 Task: Assign Issue Issue0000000120 to Sprint Sprint0000000072 in Scrum Project Project0000000024 in Jira. Start a Sprint called Sprint0000000067 in Scrum Project Project0000000023 in Jira. Start a Sprint called Sprint0000000068 in Scrum Project Project0000000023 in Jira. Start a Sprint called Sprint0000000069 in Scrum Project Project0000000023 in Jira. Start a Sprint called Sprint0000000070 in Scrum Project Project0000000024 in Jira
Action: Mouse moved to (893, 420)
Screenshot: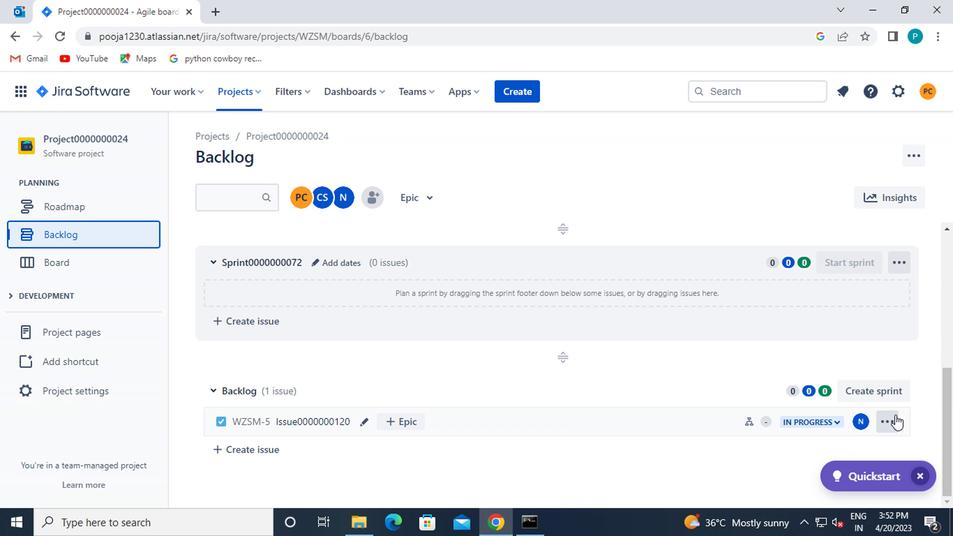 
Action: Mouse pressed left at (893, 420)
Screenshot: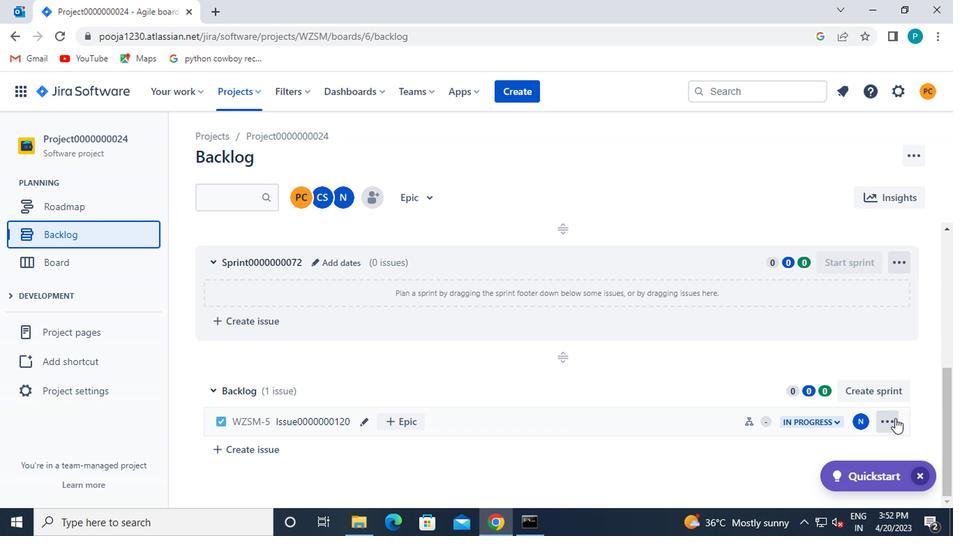 
Action: Mouse moved to (854, 370)
Screenshot: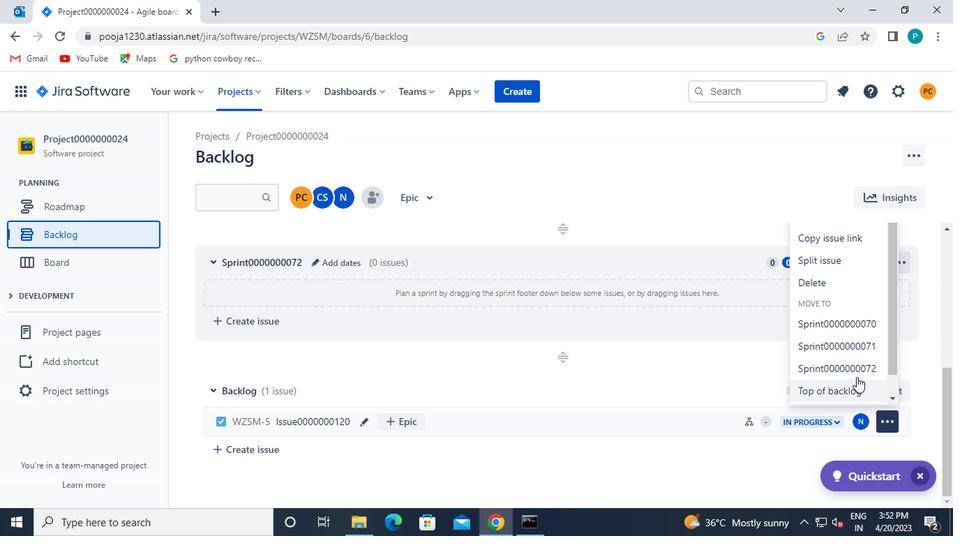 
Action: Mouse pressed left at (854, 370)
Screenshot: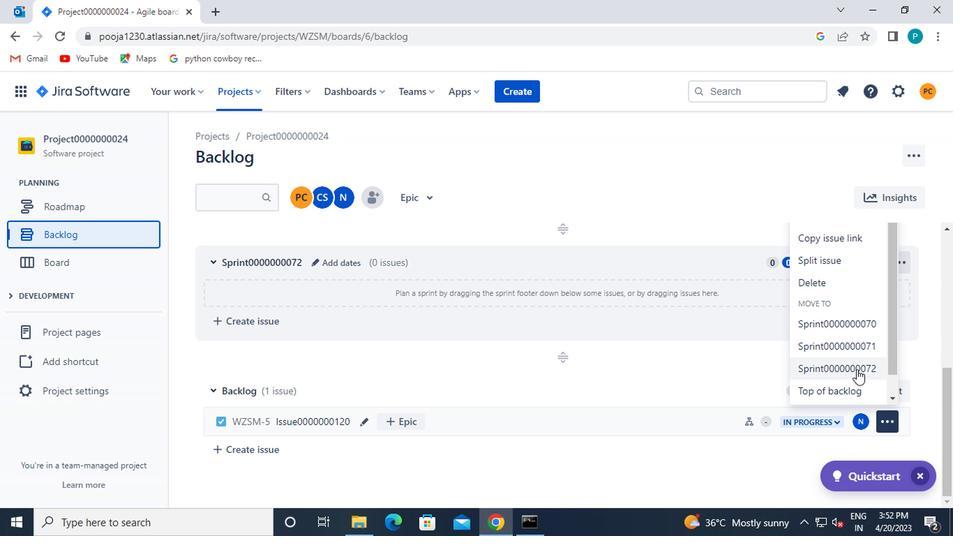 
Action: Mouse moved to (242, 91)
Screenshot: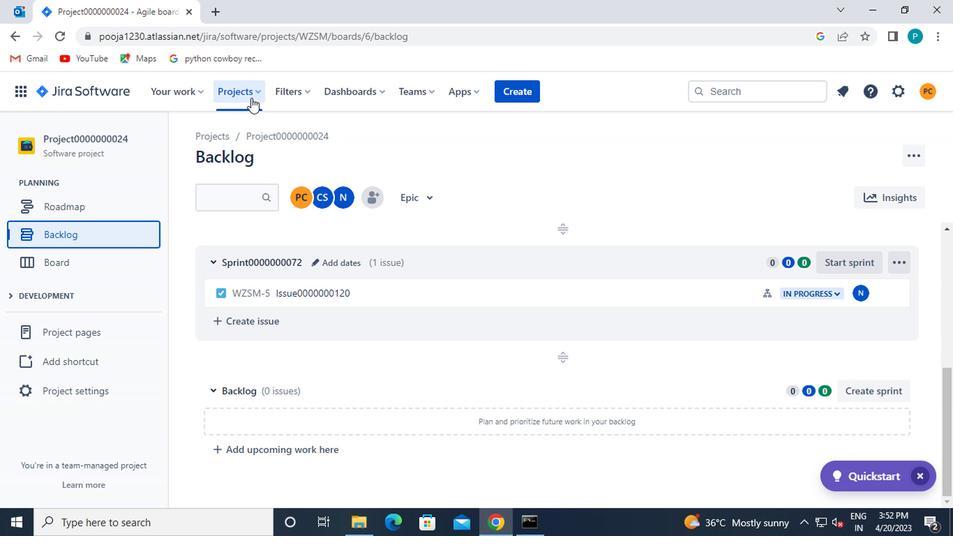 
Action: Mouse pressed left at (242, 91)
Screenshot: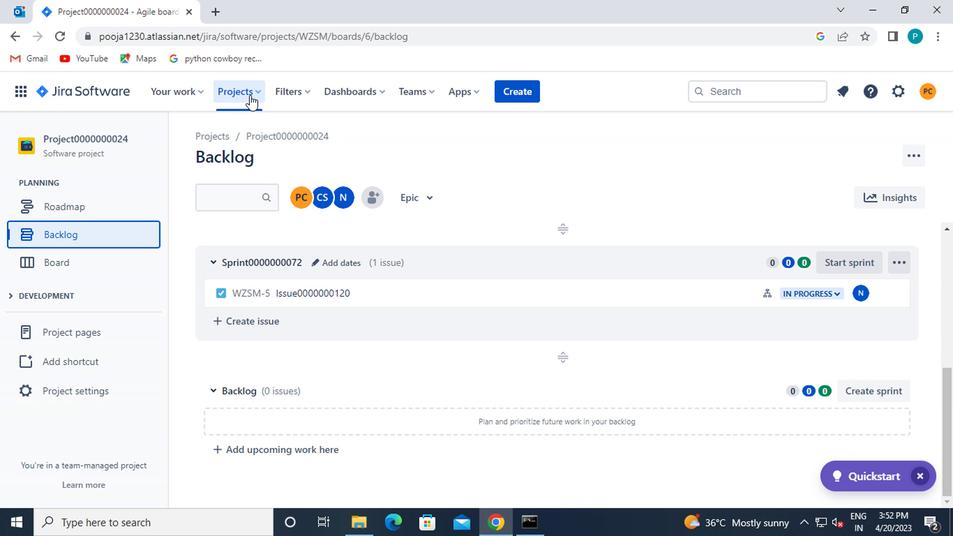 
Action: Mouse moved to (278, 188)
Screenshot: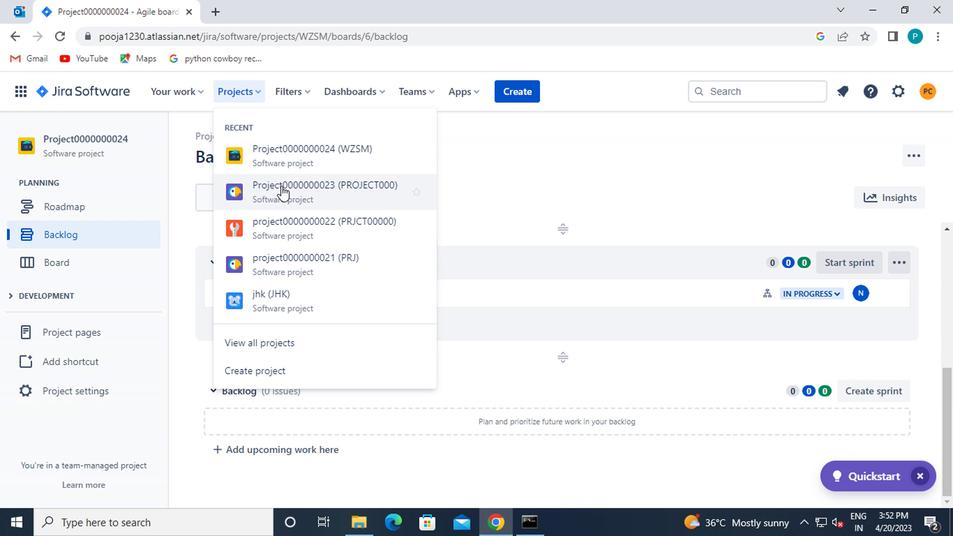 
Action: Mouse pressed left at (278, 188)
Screenshot: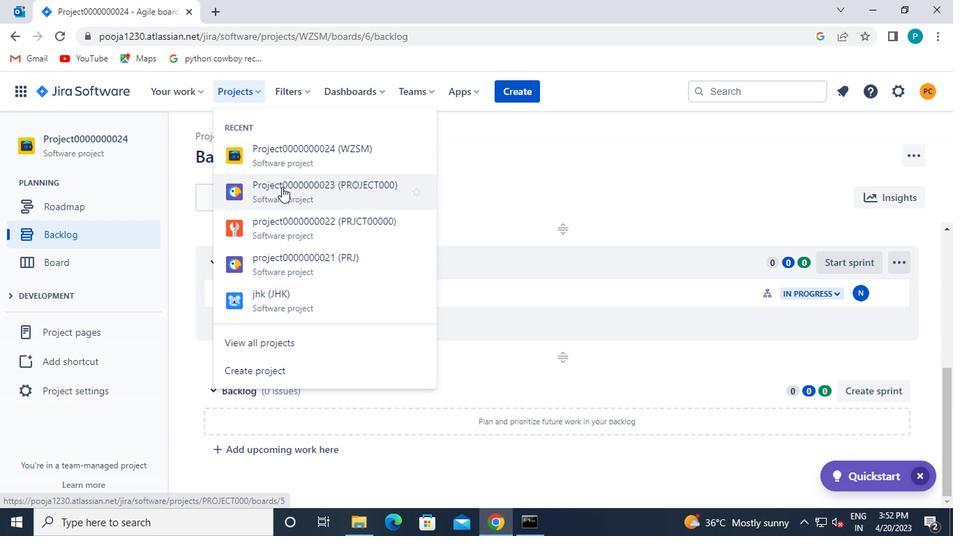 
Action: Mouse moved to (91, 234)
Screenshot: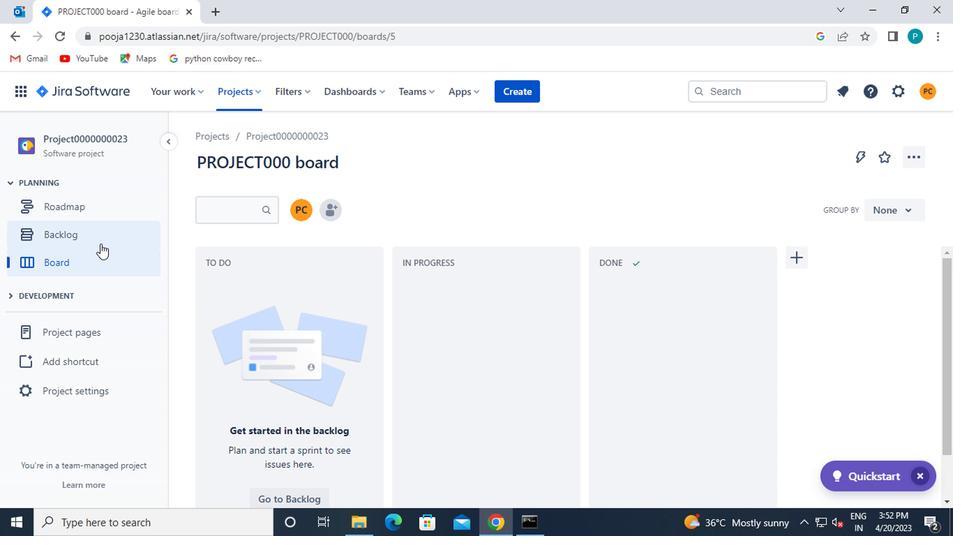 
Action: Mouse pressed left at (91, 234)
Screenshot: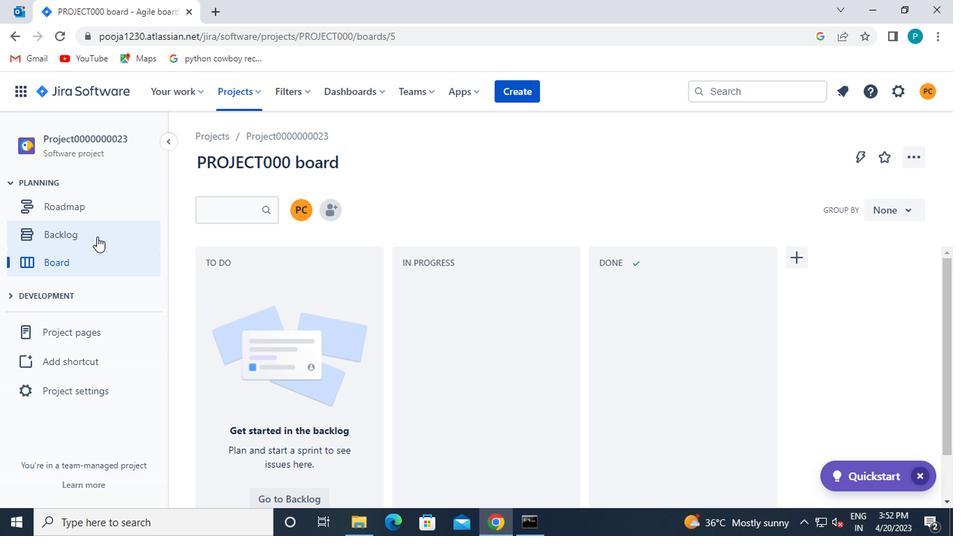 
Action: Mouse moved to (845, 239)
Screenshot: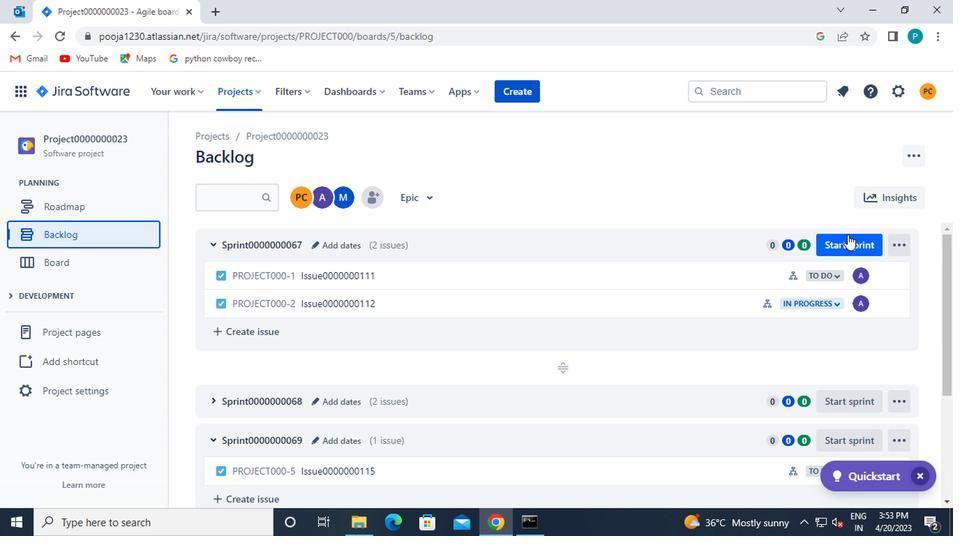 
Action: Mouse pressed left at (845, 239)
Screenshot: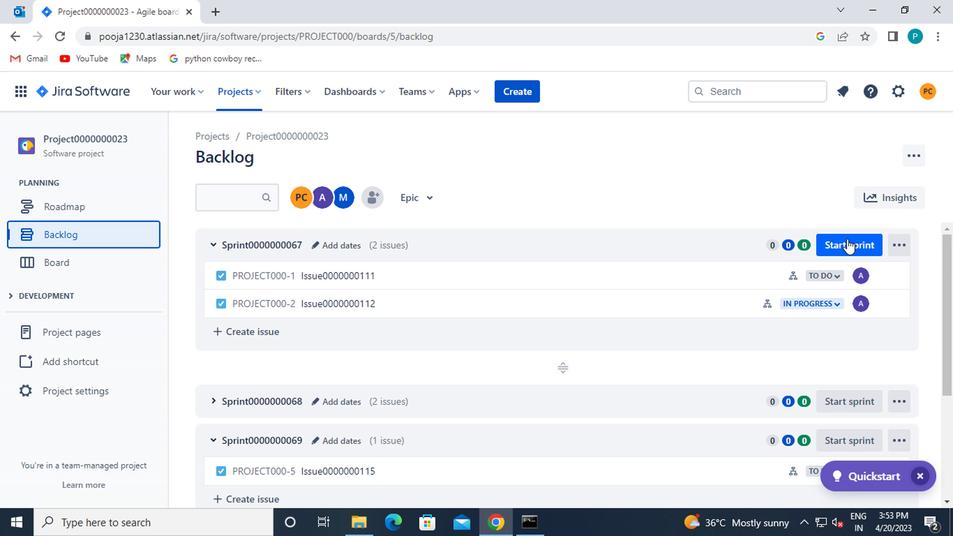 
Action: Mouse moved to (632, 282)
Screenshot: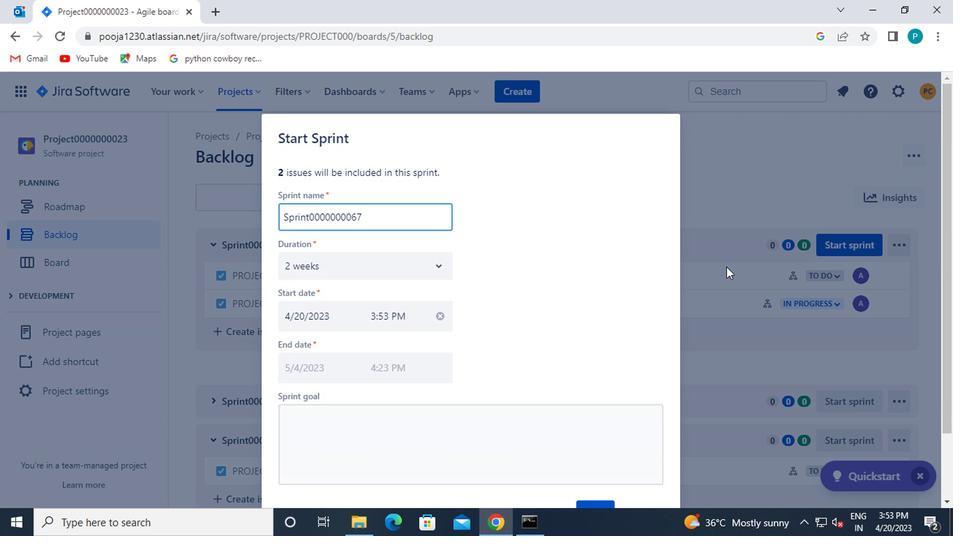 
Action: Mouse scrolled (632, 281) with delta (0, 0)
Screenshot: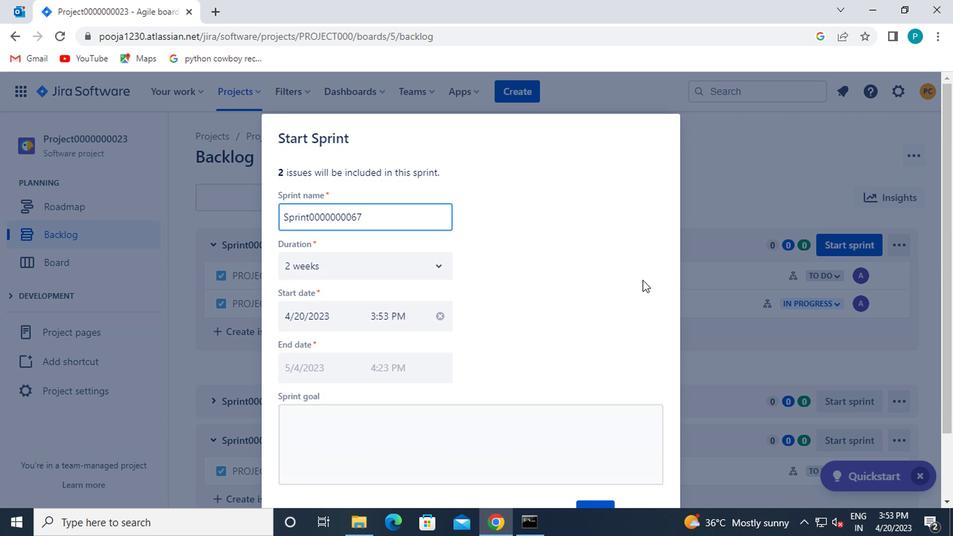 
Action: Mouse moved to (600, 440)
Screenshot: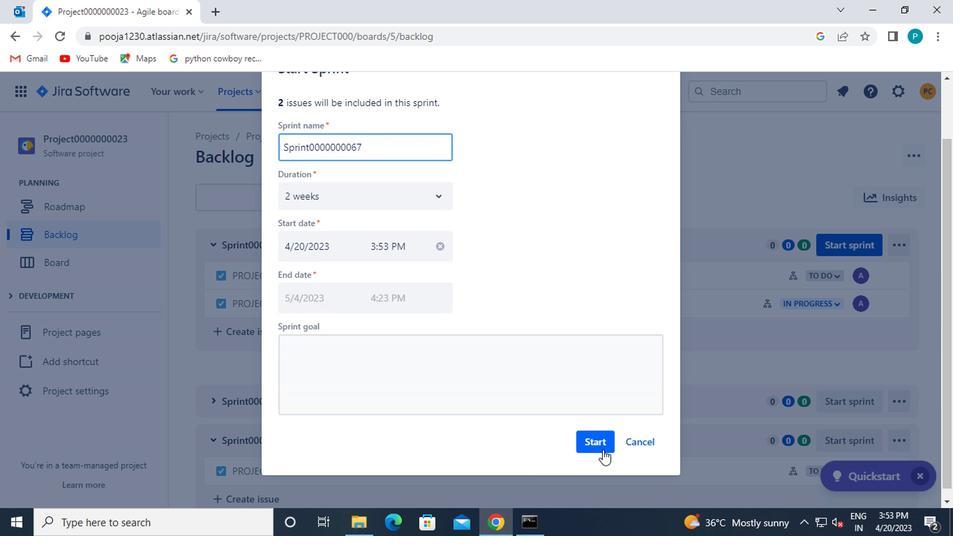 
Action: Mouse pressed left at (600, 440)
Screenshot: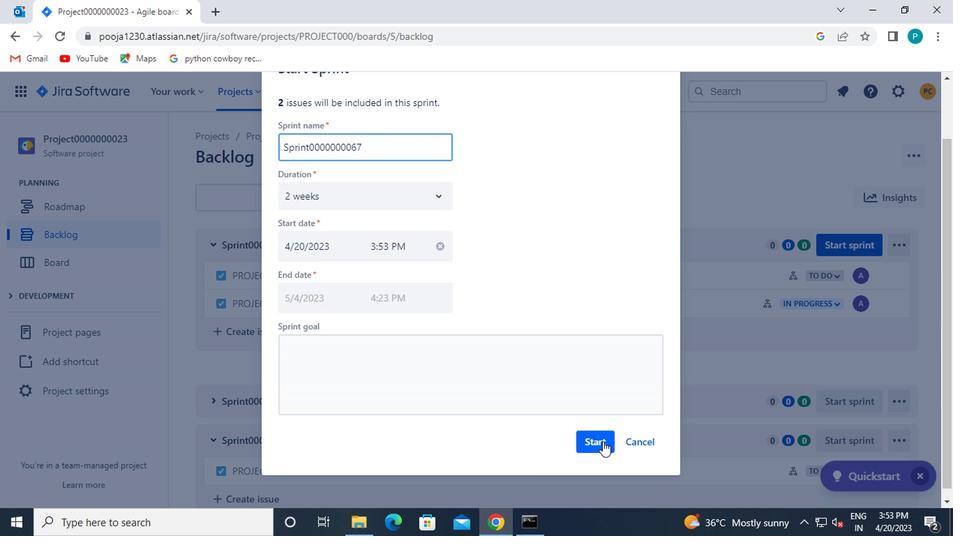 
Action: Mouse moved to (118, 227)
Screenshot: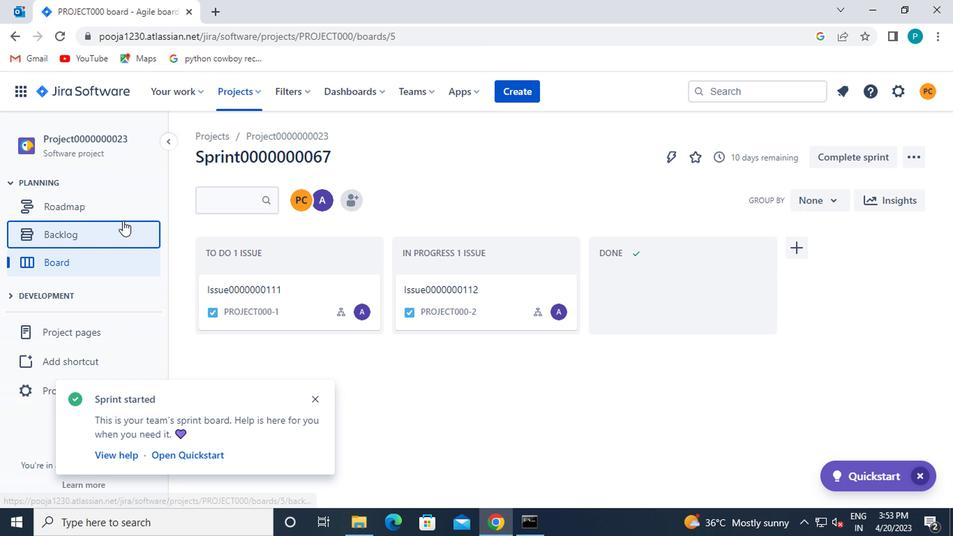 
Action: Mouse pressed left at (118, 227)
Screenshot: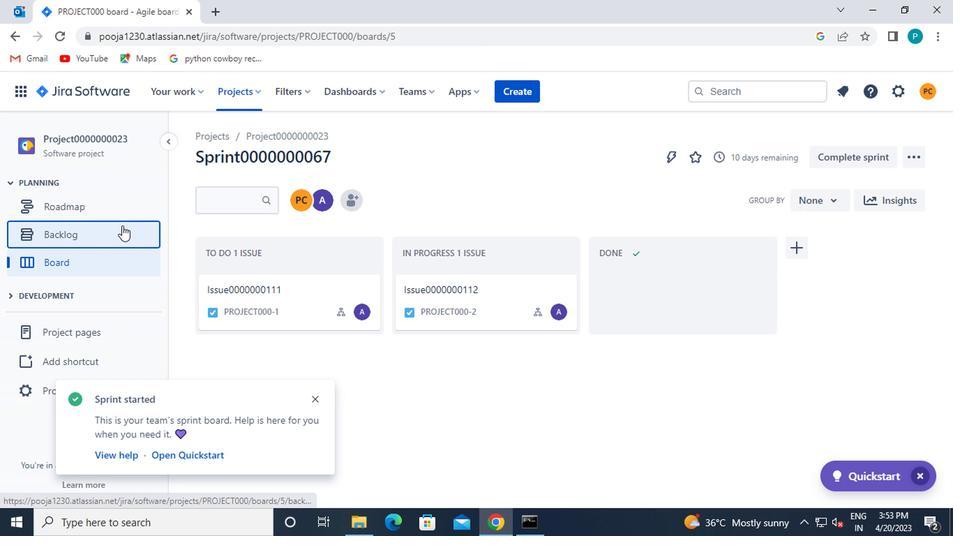 
Action: Mouse moved to (794, 315)
Screenshot: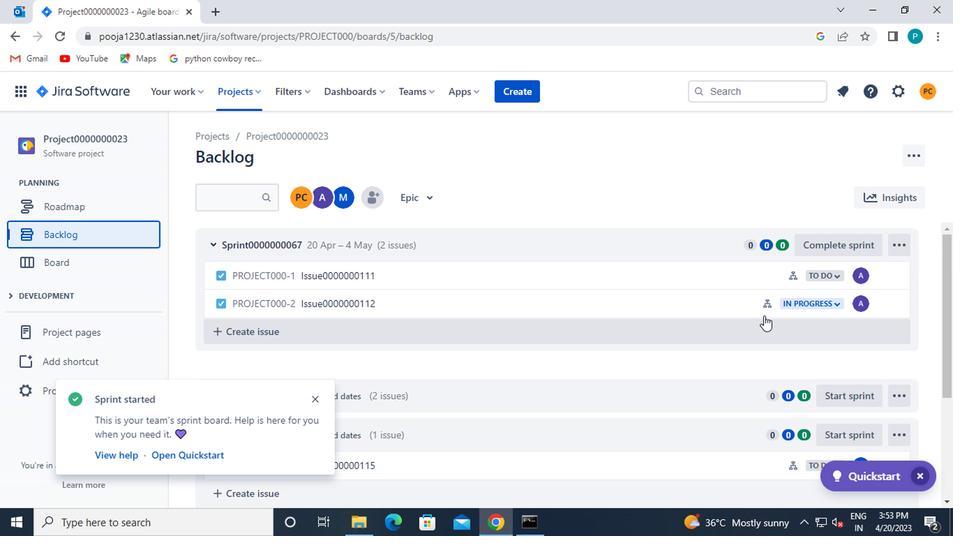 
Action: Mouse scrolled (794, 315) with delta (0, 0)
Screenshot: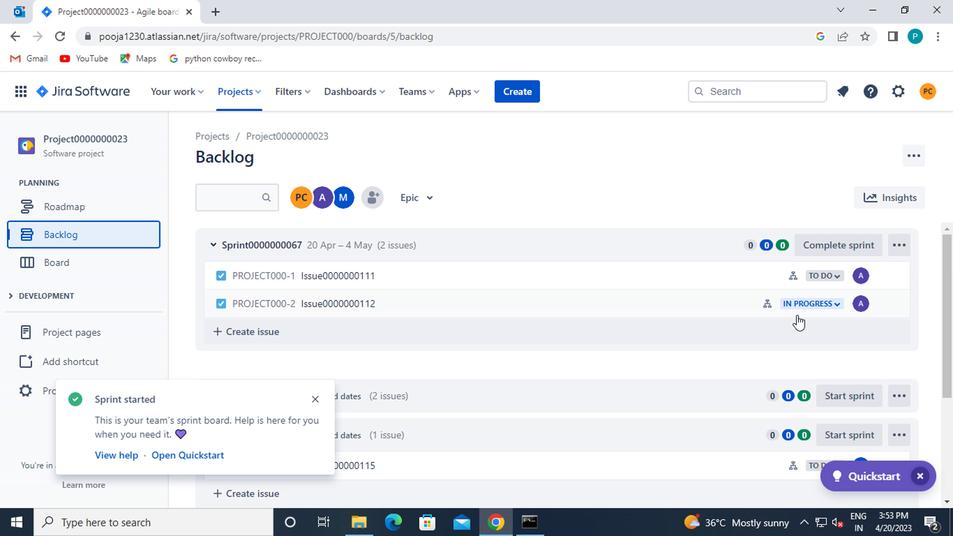 
Action: Mouse scrolled (794, 315) with delta (0, 0)
Screenshot: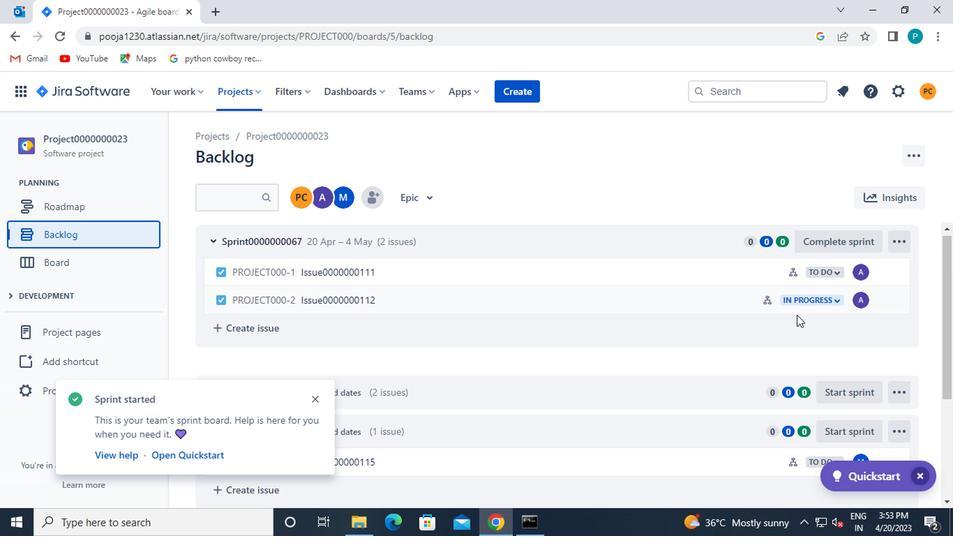 
Action: Mouse scrolled (794, 316) with delta (0, 0)
Screenshot: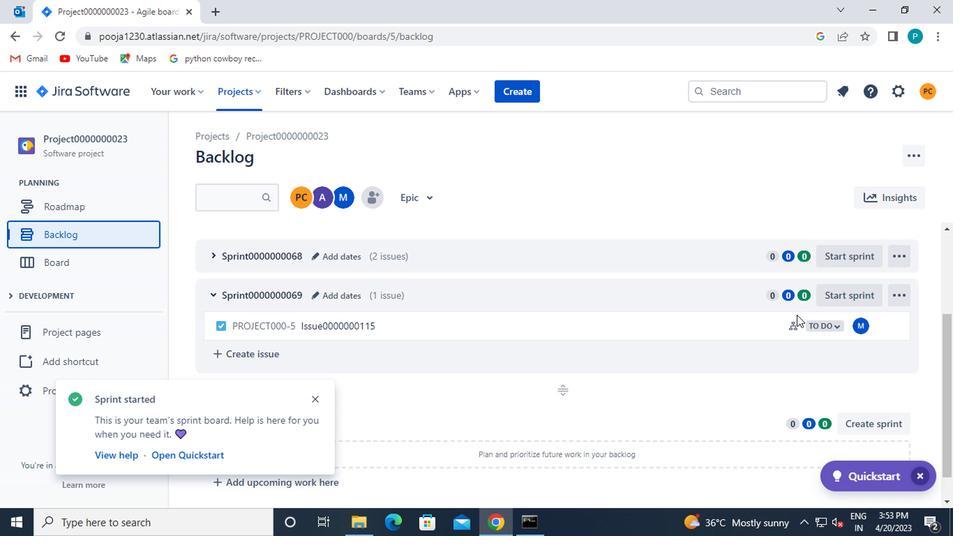 
Action: Mouse scrolled (794, 316) with delta (0, 0)
Screenshot: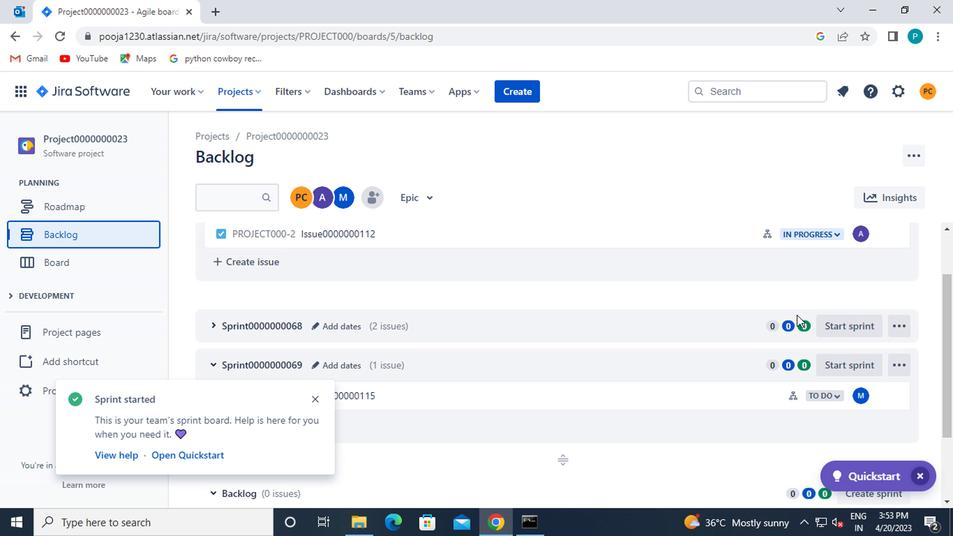 
Action: Mouse scrolled (794, 316) with delta (0, 0)
Screenshot: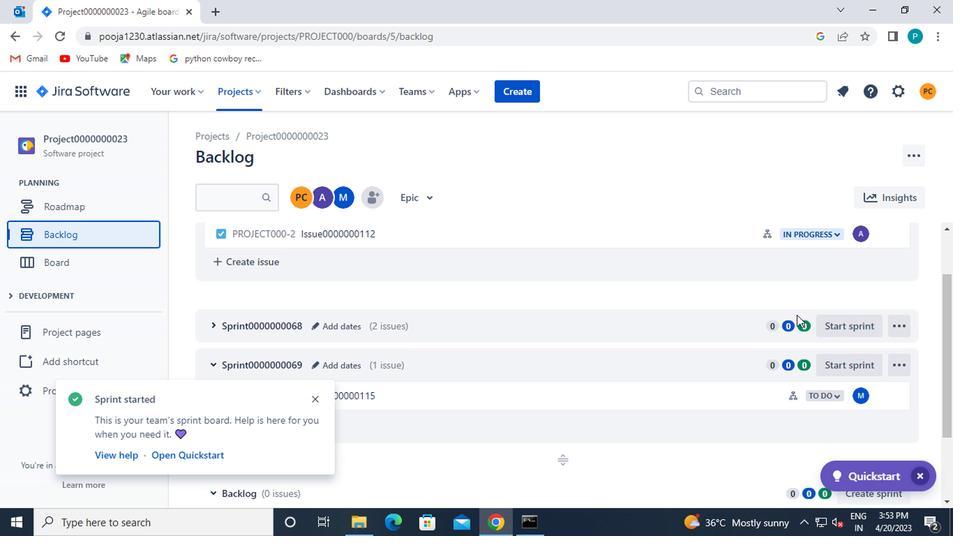 
Action: Mouse scrolled (794, 316) with delta (0, 0)
Screenshot: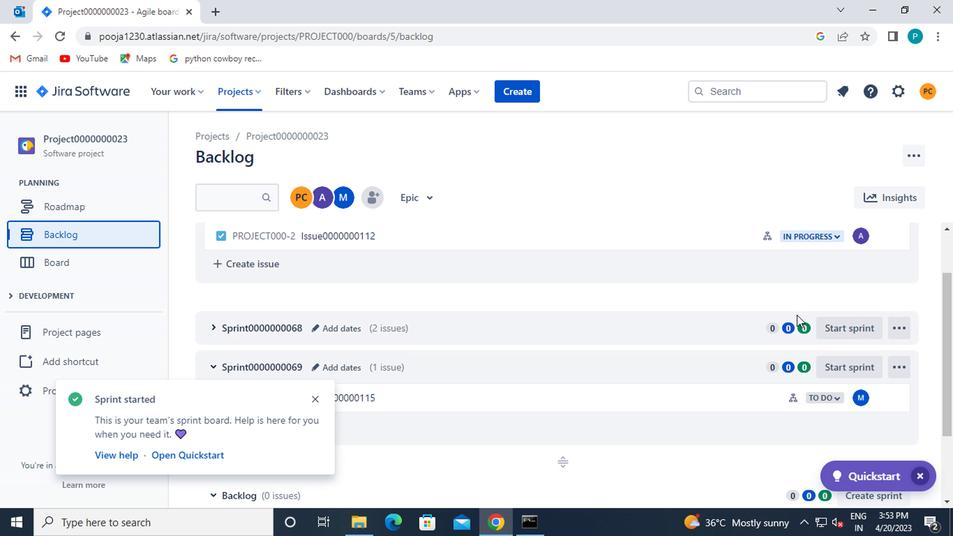 
Action: Mouse scrolled (794, 315) with delta (0, 0)
Screenshot: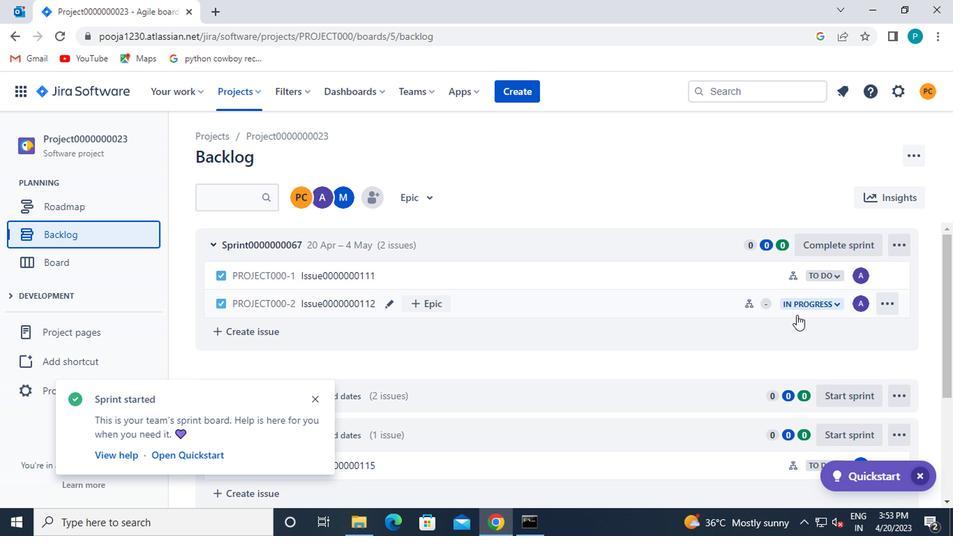 
Action: Mouse moved to (855, 331)
Screenshot: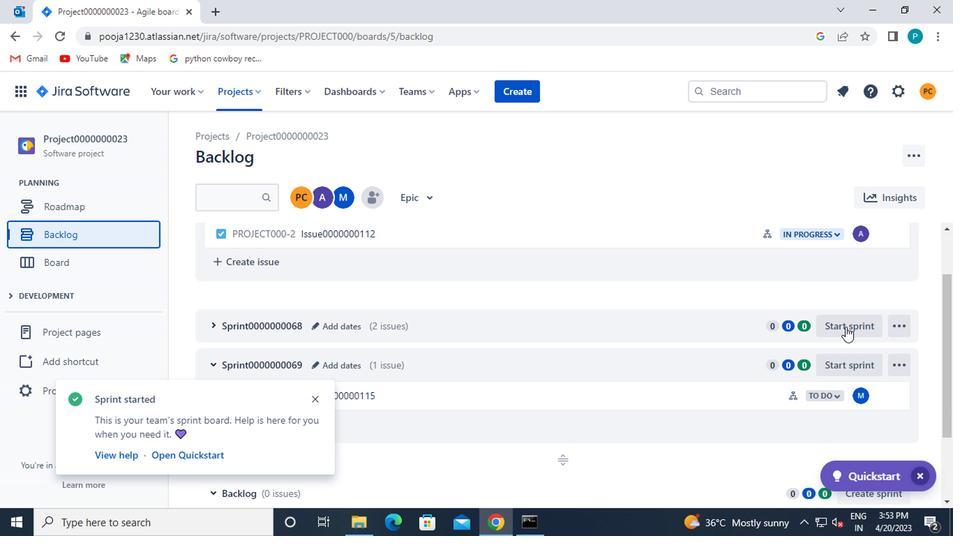 
Action: Mouse pressed left at (855, 331)
Screenshot: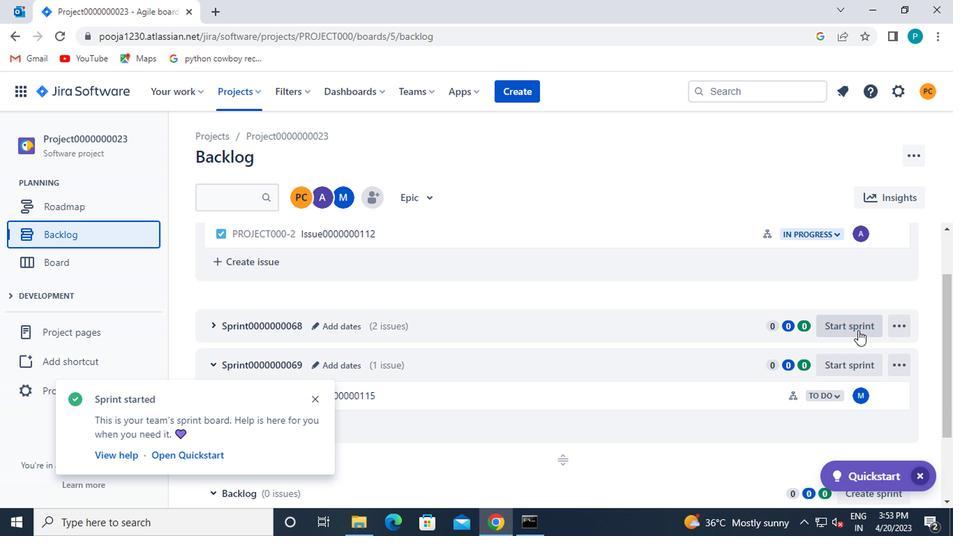 
Action: Mouse moved to (650, 296)
Screenshot: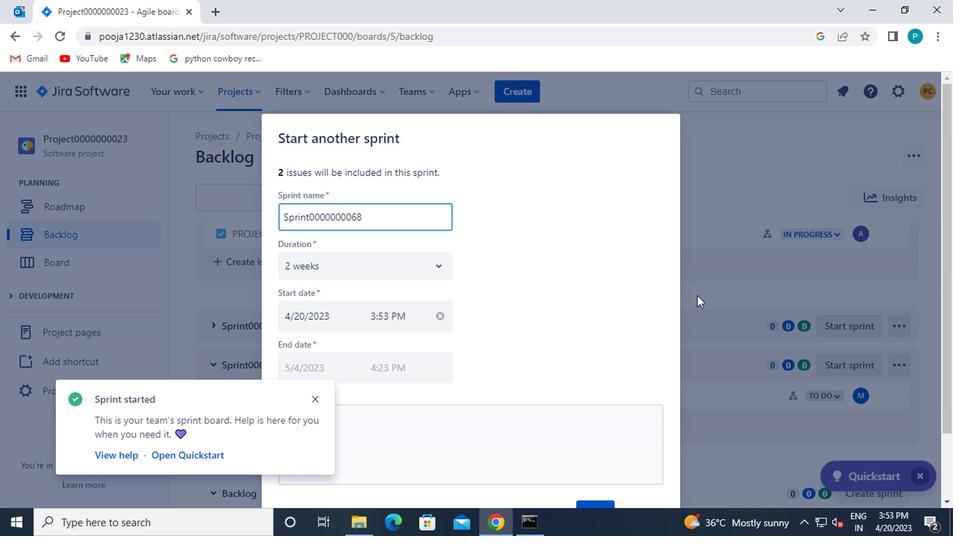 
Action: Mouse scrolled (650, 295) with delta (0, 0)
Screenshot: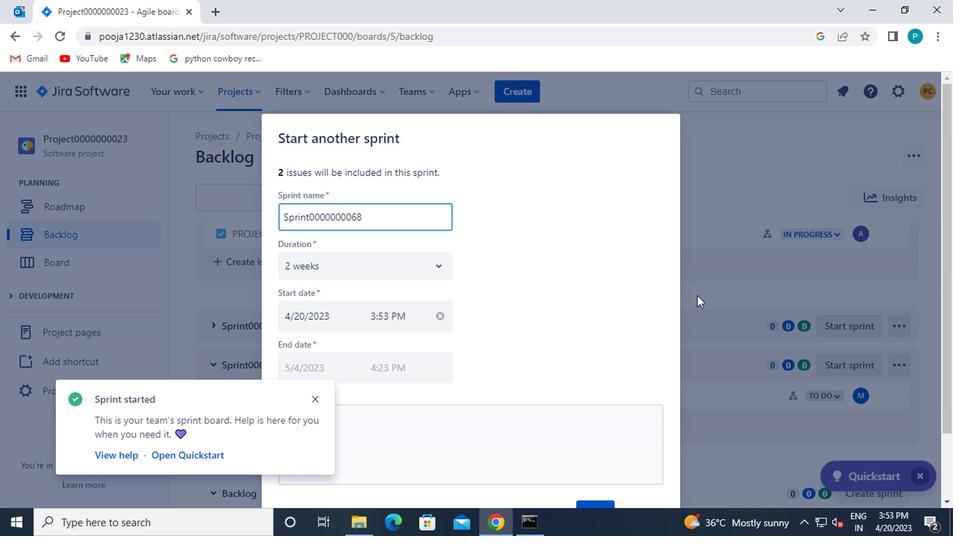 
Action: Mouse moved to (644, 298)
Screenshot: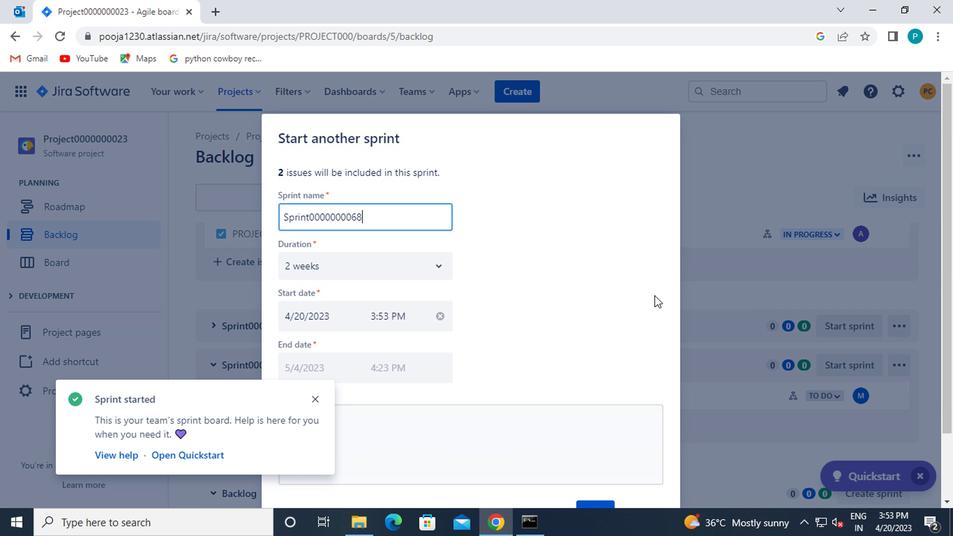 
Action: Mouse scrolled (644, 298) with delta (0, 0)
Screenshot: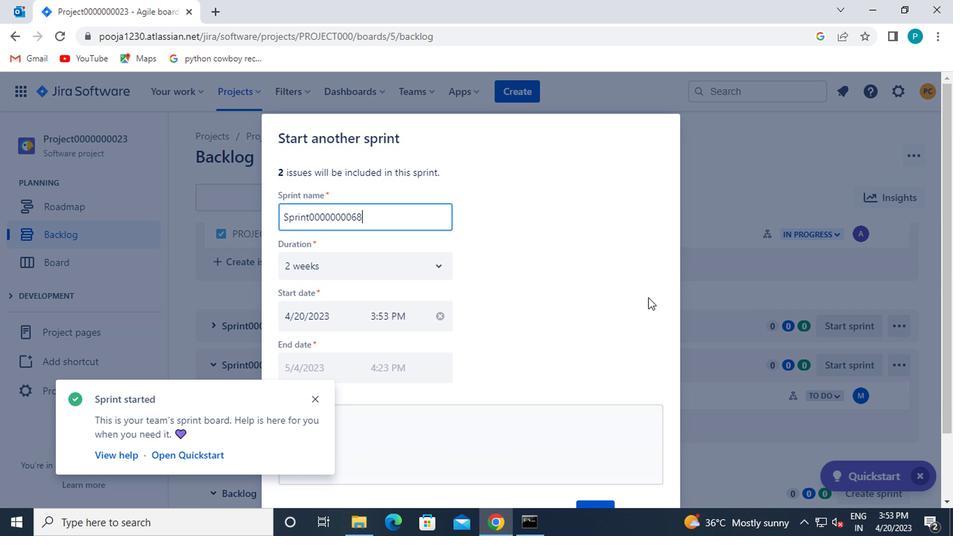 
Action: Mouse moved to (598, 433)
Screenshot: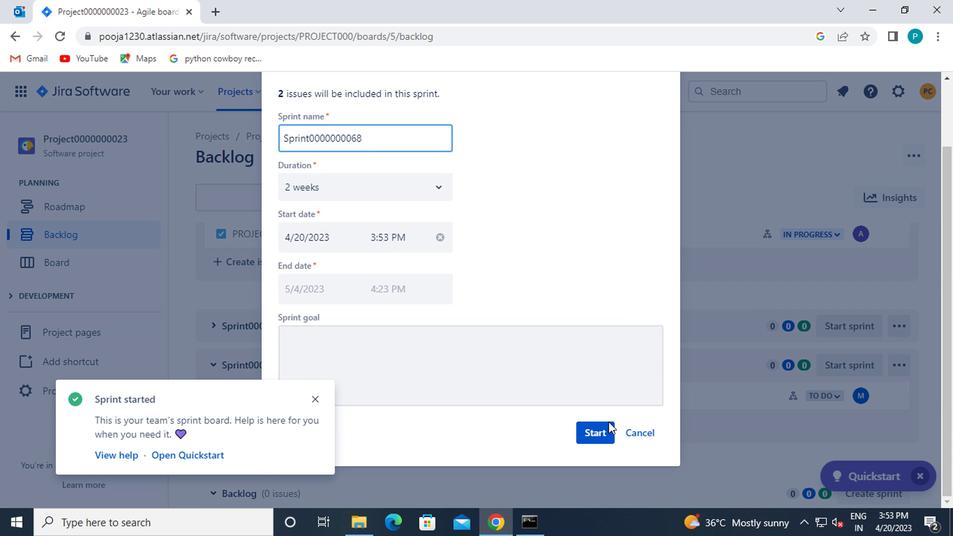 
Action: Mouse pressed left at (598, 433)
Screenshot: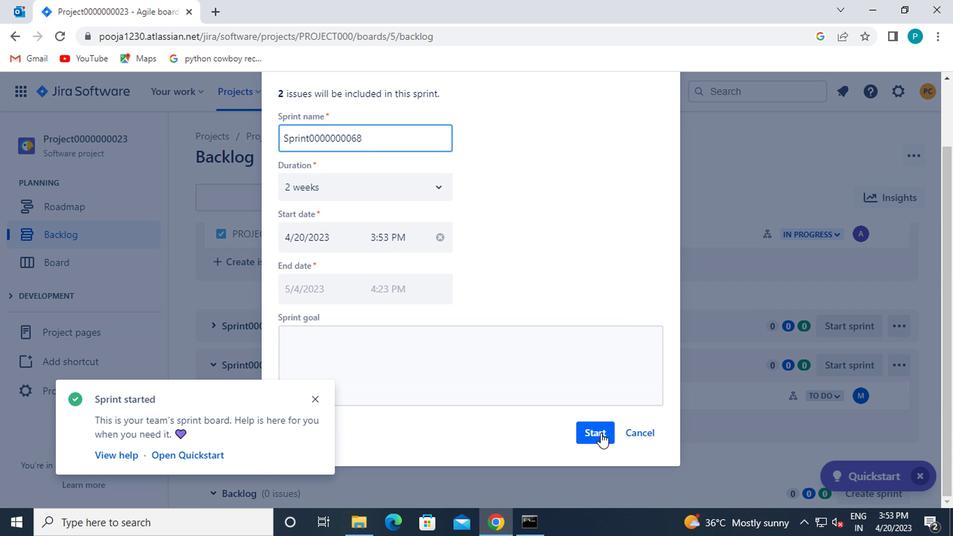 
Action: Mouse moved to (312, 395)
Screenshot: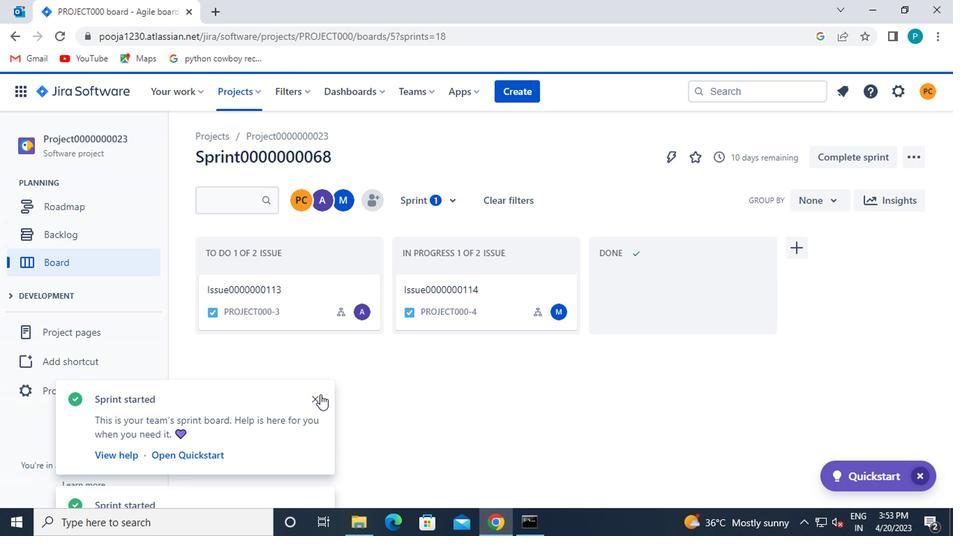 
Action: Mouse pressed left at (312, 395)
Screenshot: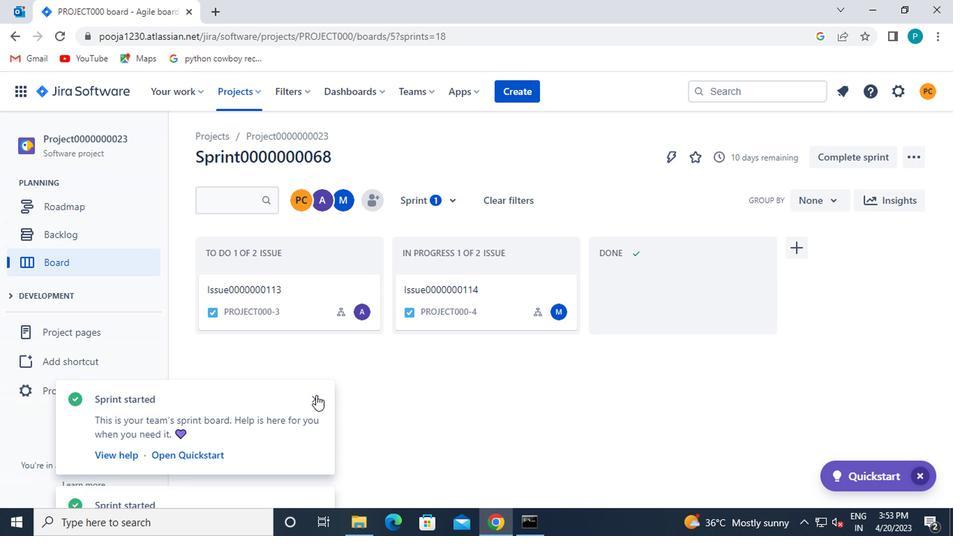 
Action: Mouse moved to (313, 399)
Screenshot: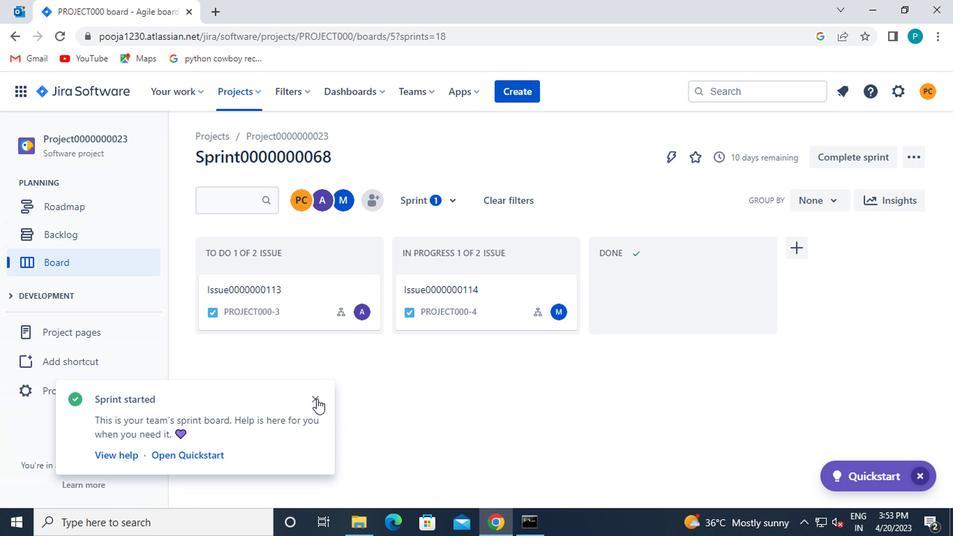 
Action: Mouse pressed left at (313, 399)
Screenshot: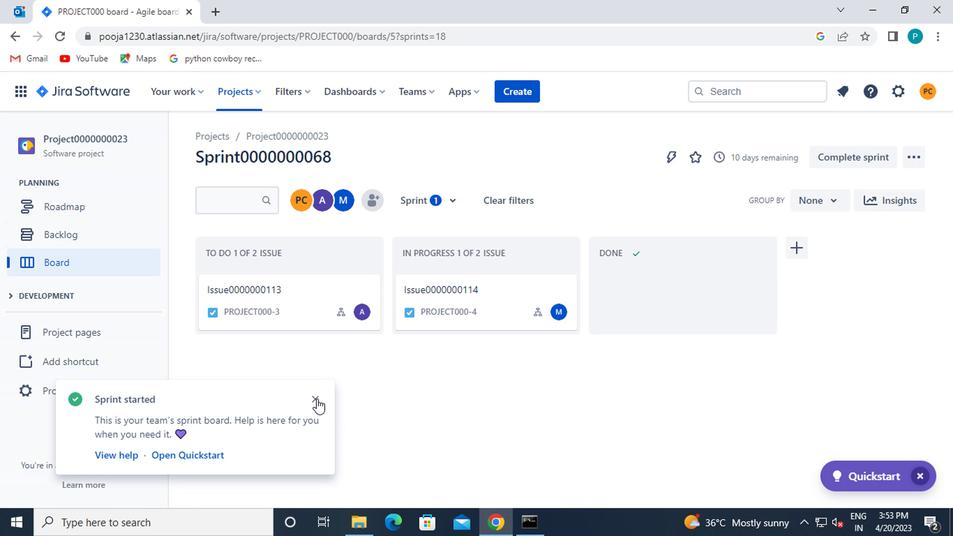 
Action: Mouse moved to (96, 234)
Screenshot: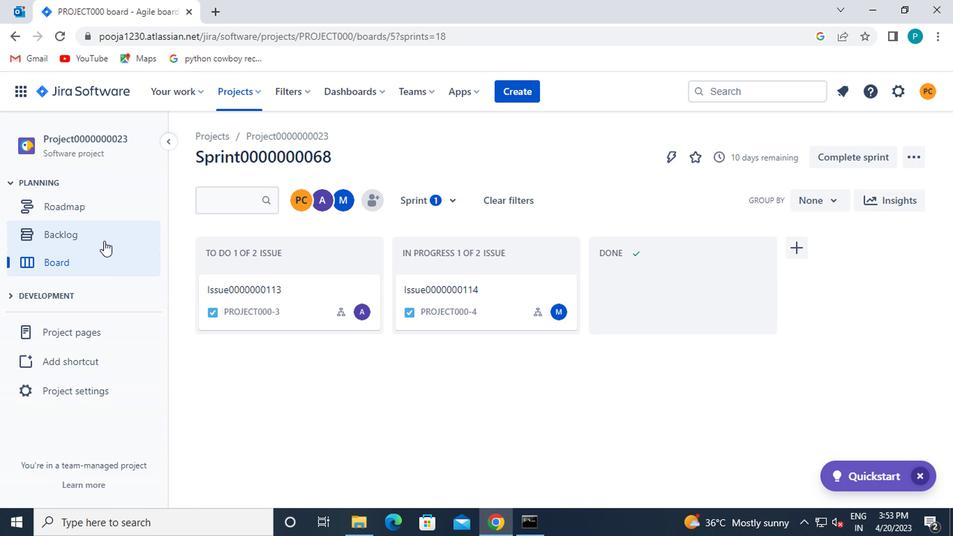 
Action: Mouse pressed left at (96, 234)
Screenshot: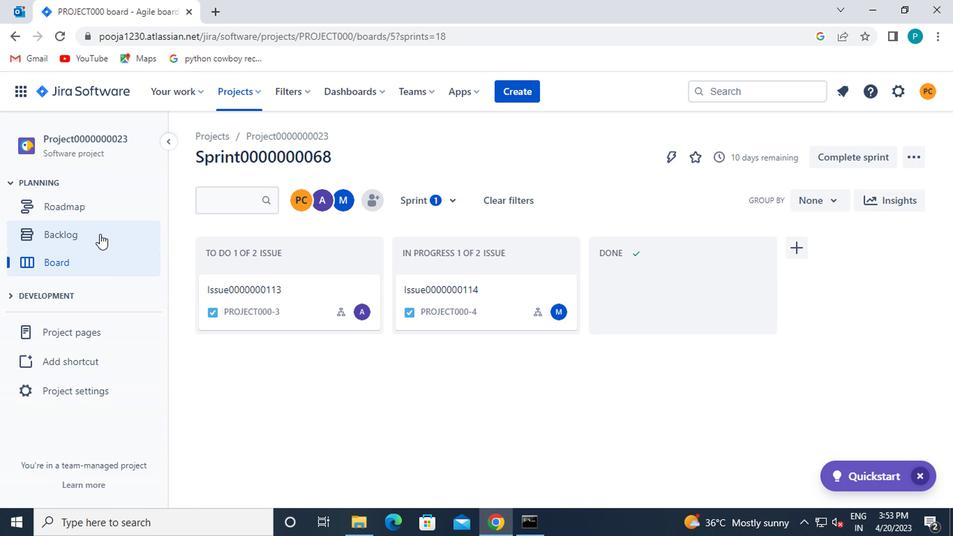 
Action: Mouse moved to (754, 316)
Screenshot: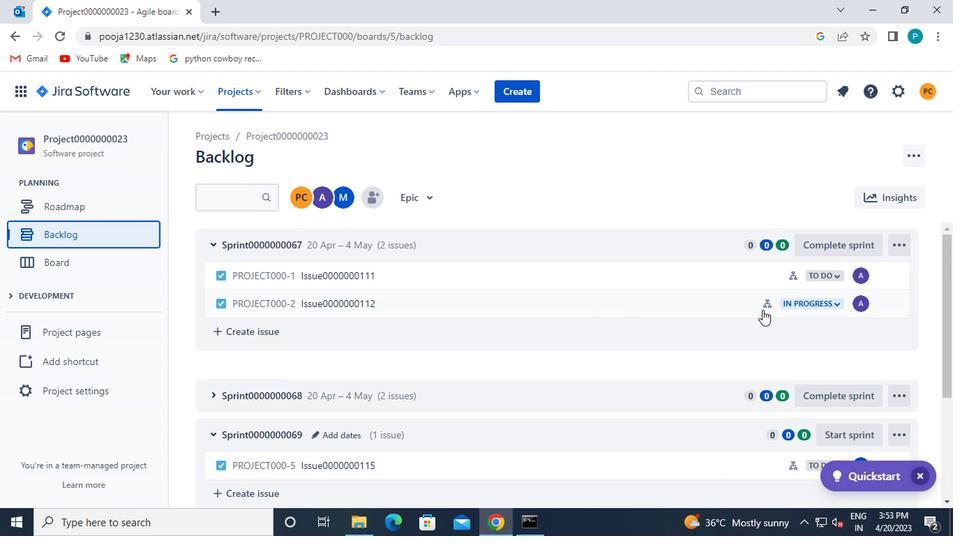 
Action: Mouse scrolled (754, 315) with delta (0, 0)
Screenshot: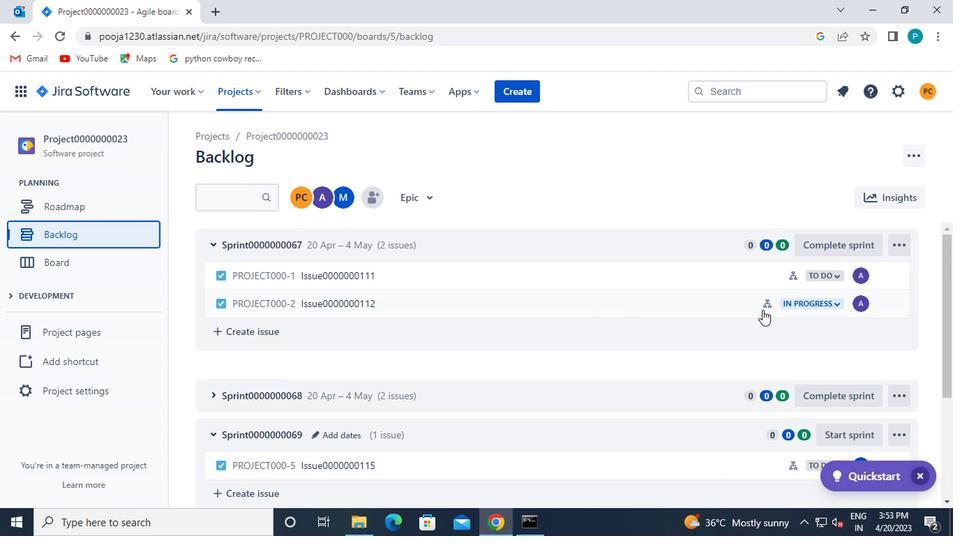 
Action: Mouse moved to (753, 318)
Screenshot: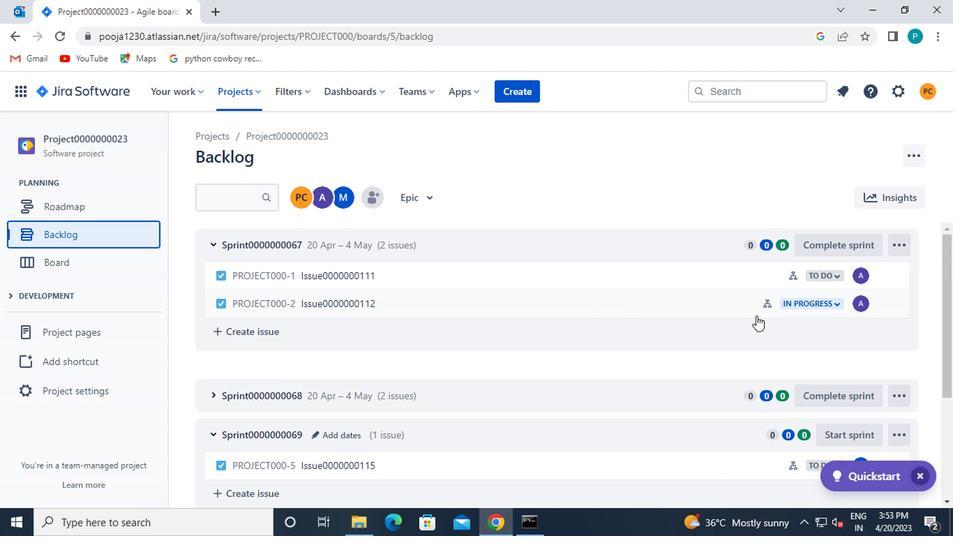 
Action: Mouse scrolled (753, 317) with delta (0, 0)
Screenshot: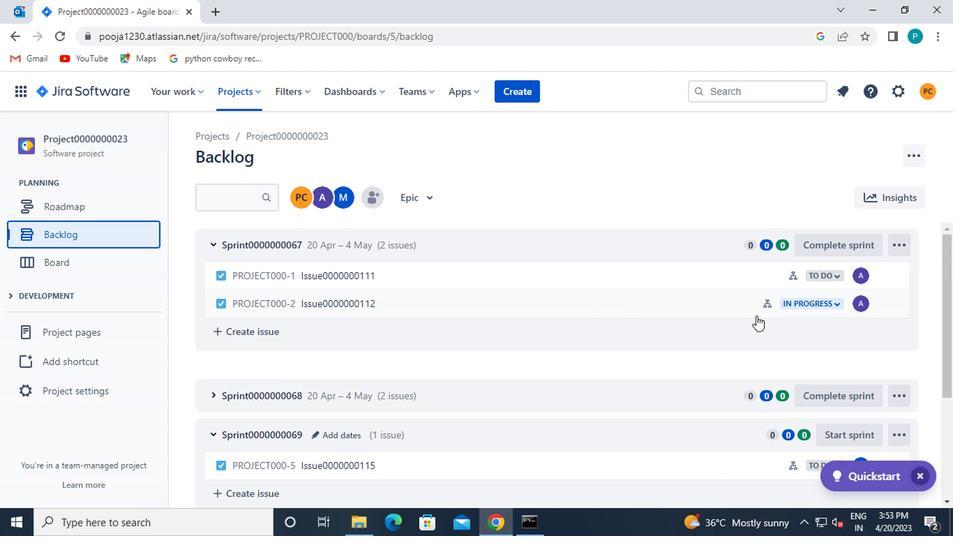 
Action: Mouse moved to (846, 296)
Screenshot: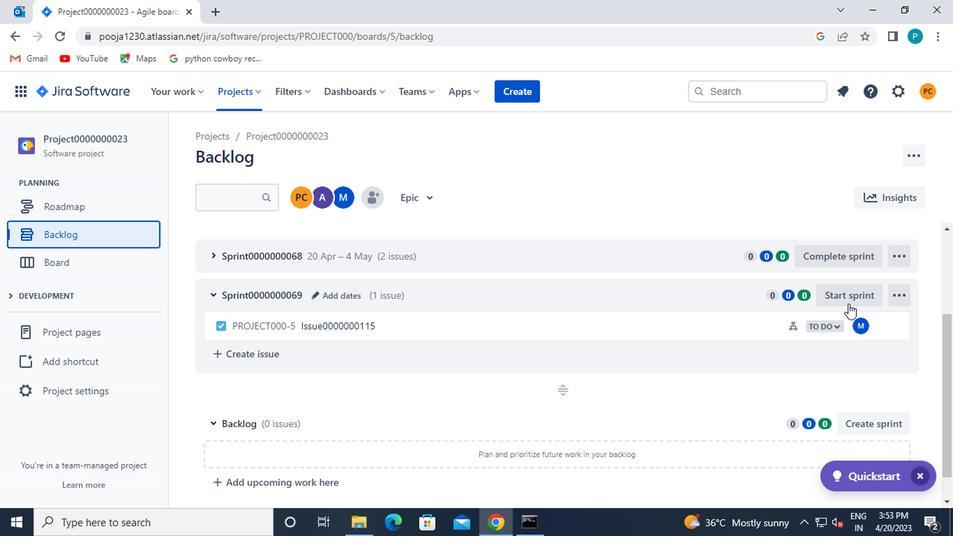 
Action: Mouse pressed left at (846, 296)
Screenshot: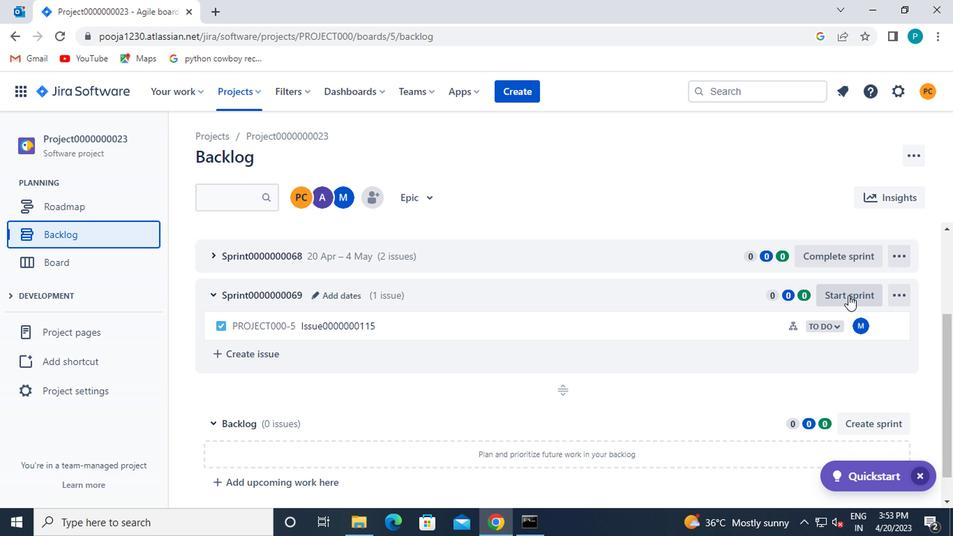 
Action: Mouse moved to (582, 394)
Screenshot: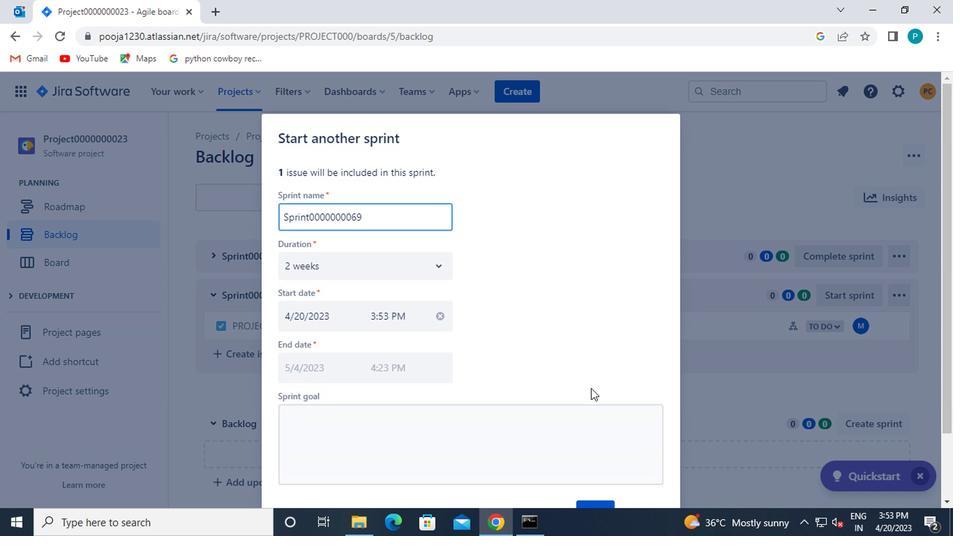 
Action: Mouse scrolled (582, 393) with delta (0, 0)
Screenshot: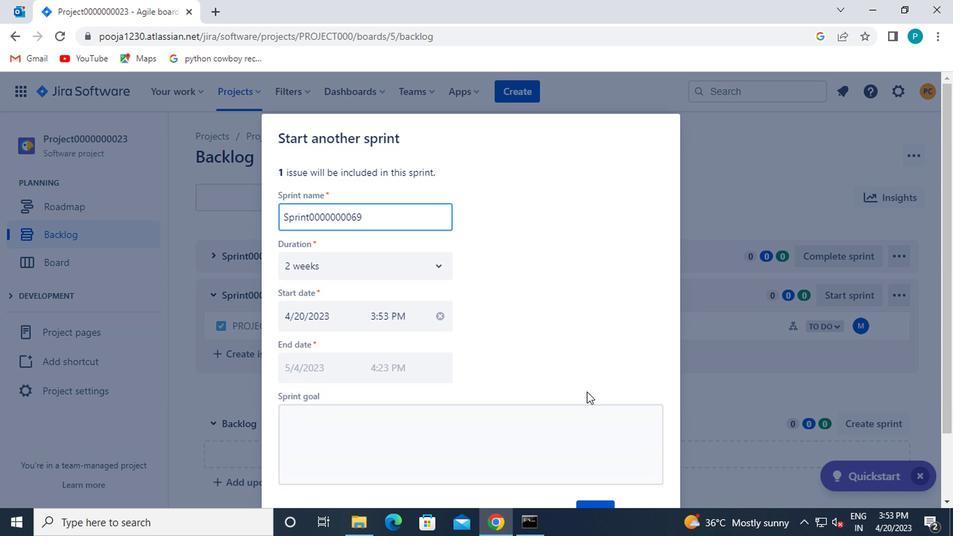 
Action: Mouse moved to (582, 395)
Screenshot: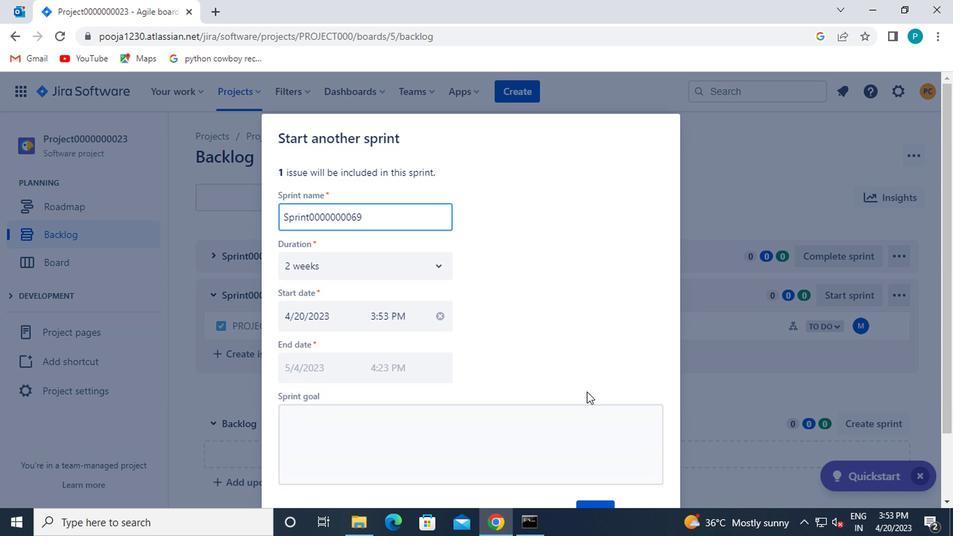 
Action: Mouse scrolled (582, 394) with delta (0, 0)
Screenshot: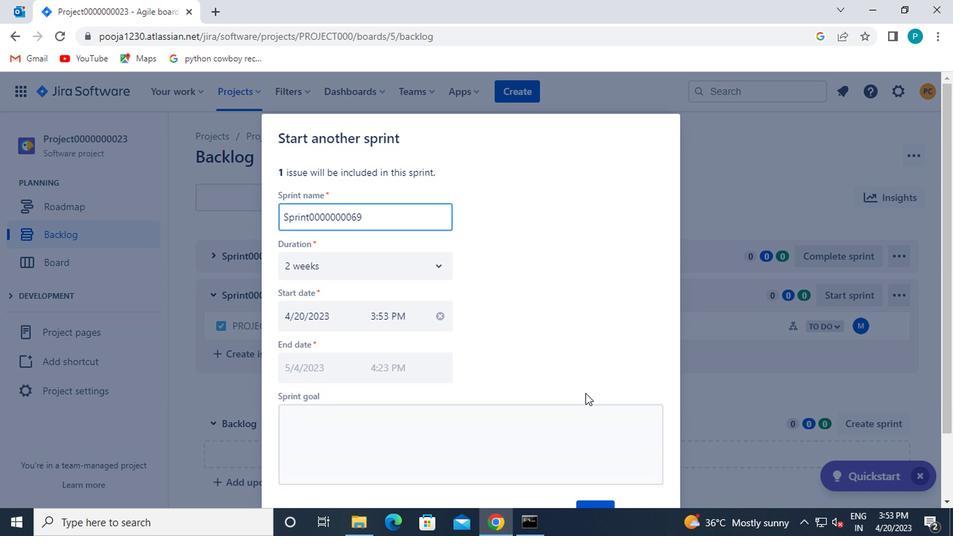 
Action: Mouse moved to (585, 431)
Screenshot: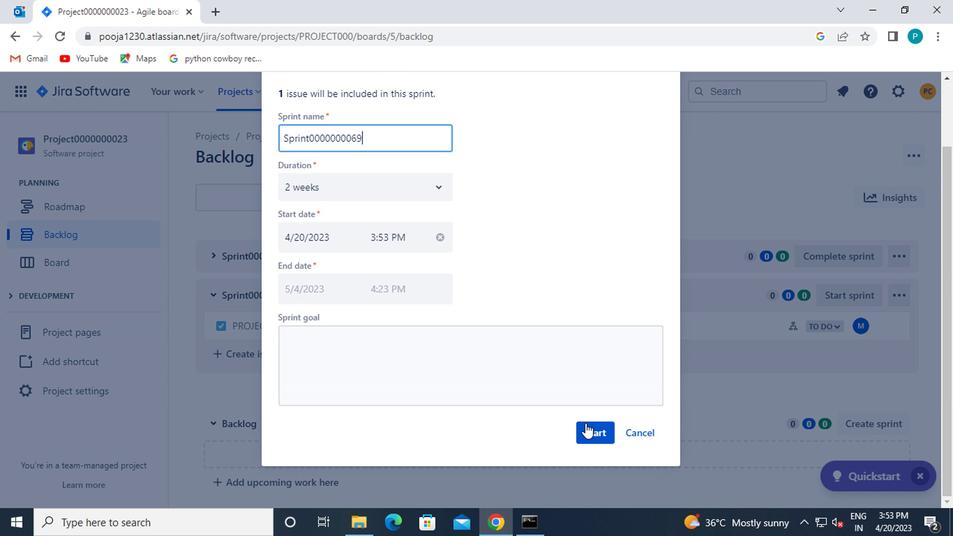 
Action: Mouse pressed left at (585, 431)
Screenshot: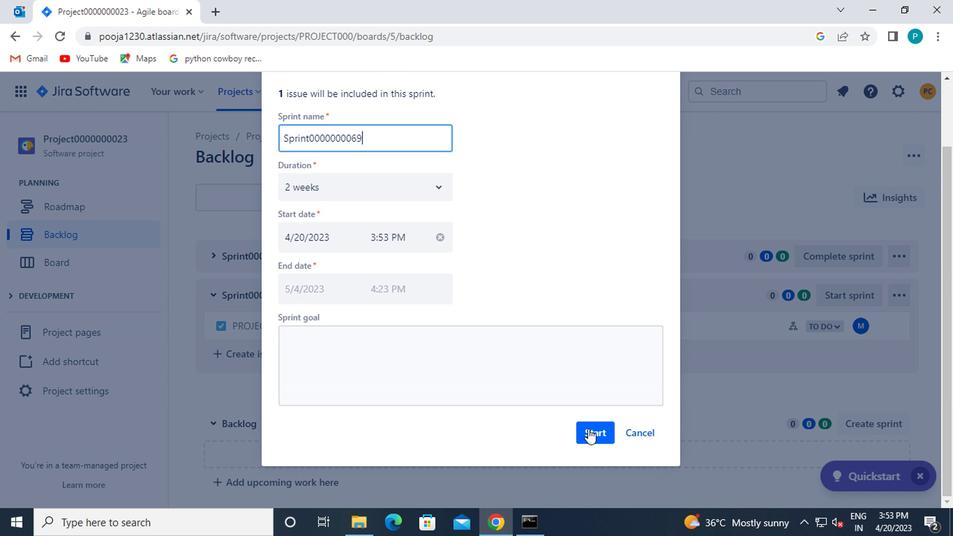 
Action: Mouse moved to (315, 400)
Screenshot: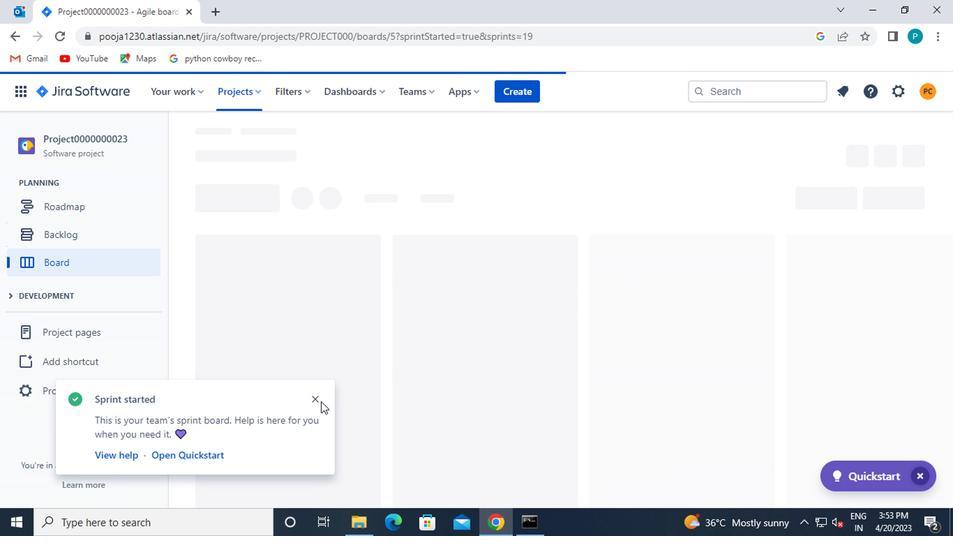 
Action: Mouse pressed left at (315, 400)
Screenshot: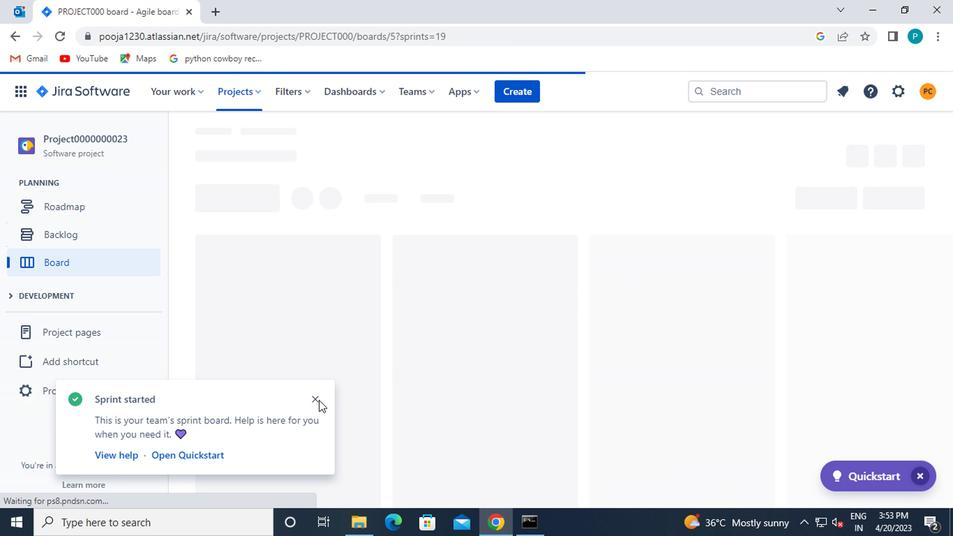 
Action: Mouse moved to (87, 238)
Screenshot: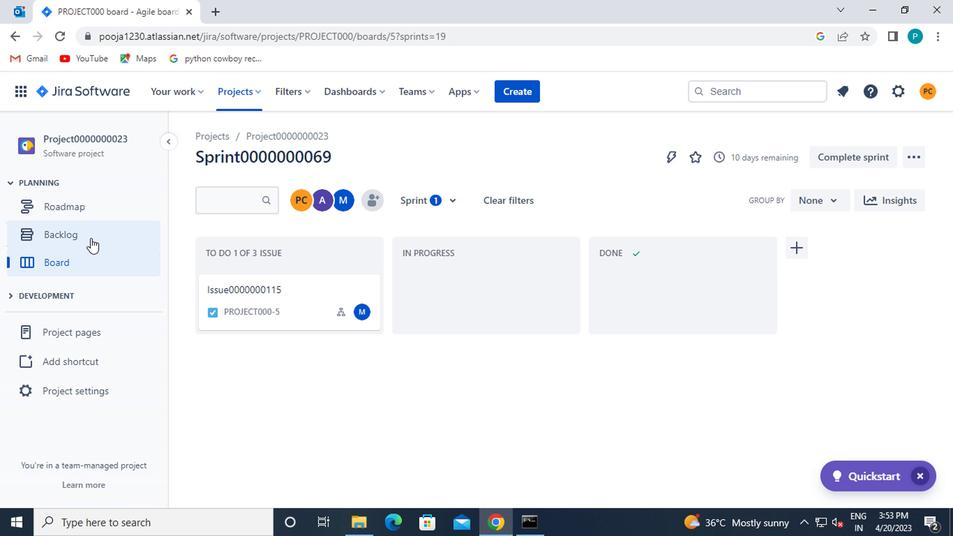 
Action: Mouse pressed left at (87, 238)
Screenshot: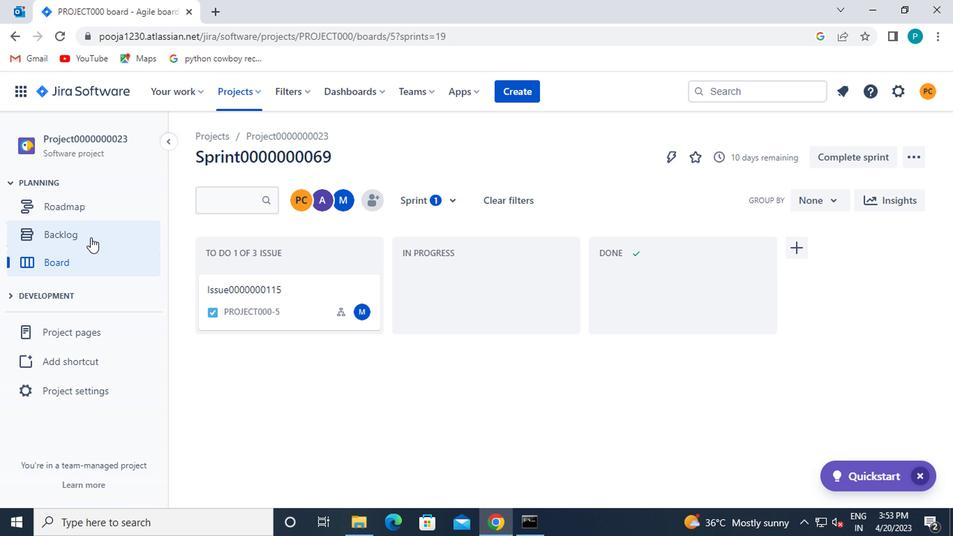 
Action: Mouse moved to (254, 91)
Screenshot: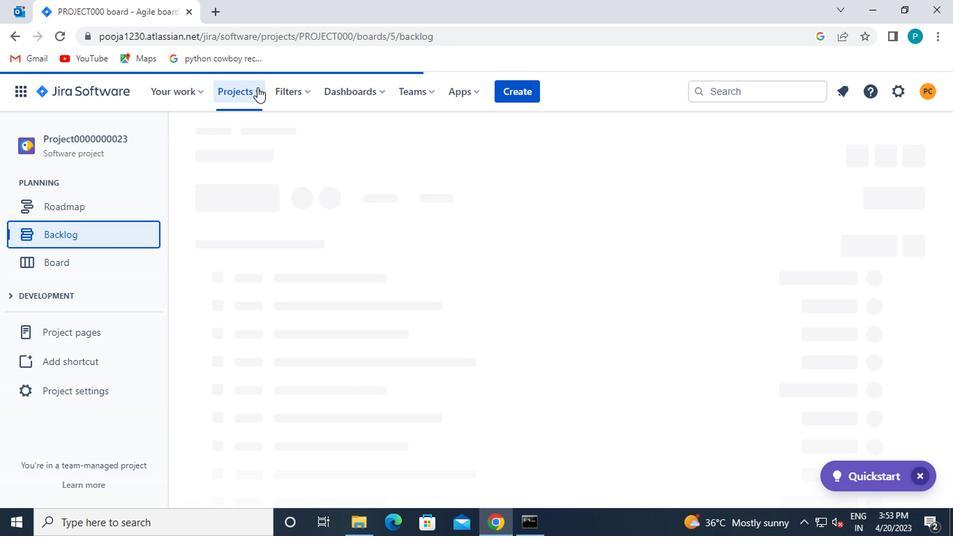 
Action: Mouse pressed left at (254, 91)
Screenshot: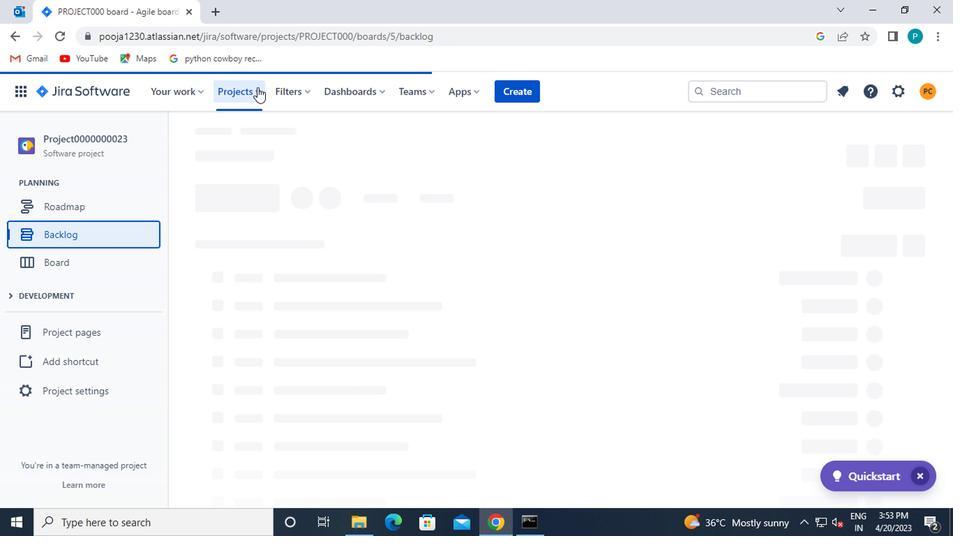 
Action: Mouse moved to (266, 201)
Screenshot: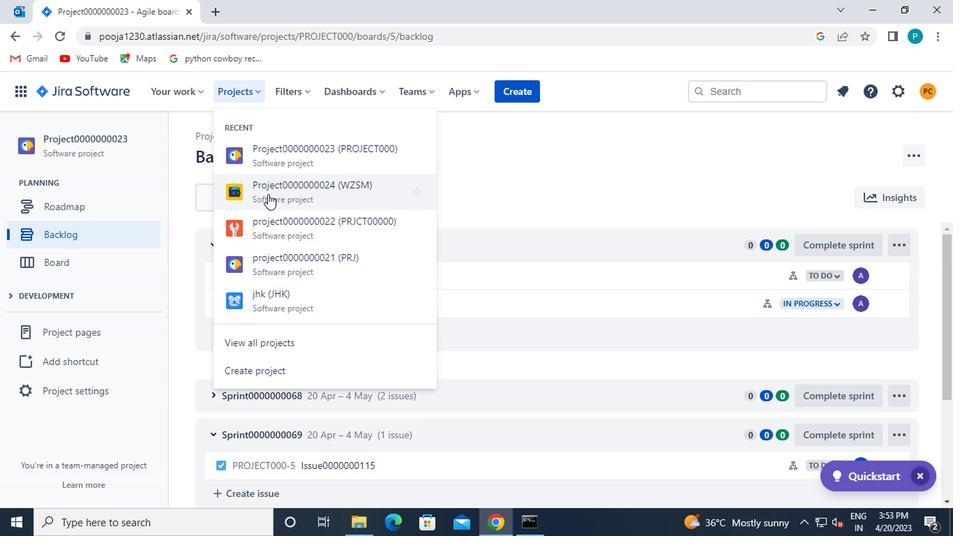 
Action: Mouse pressed left at (266, 201)
Screenshot: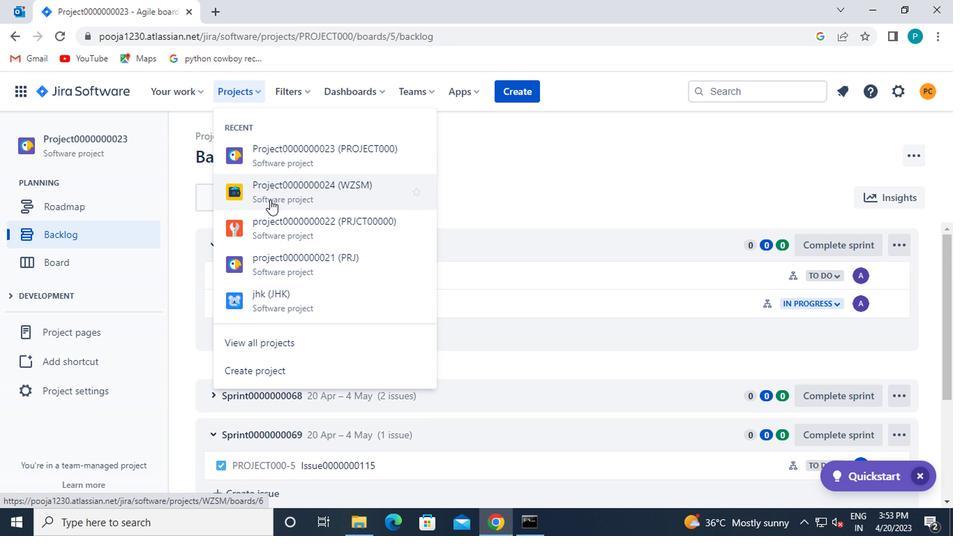 
Action: Mouse moved to (101, 243)
Screenshot: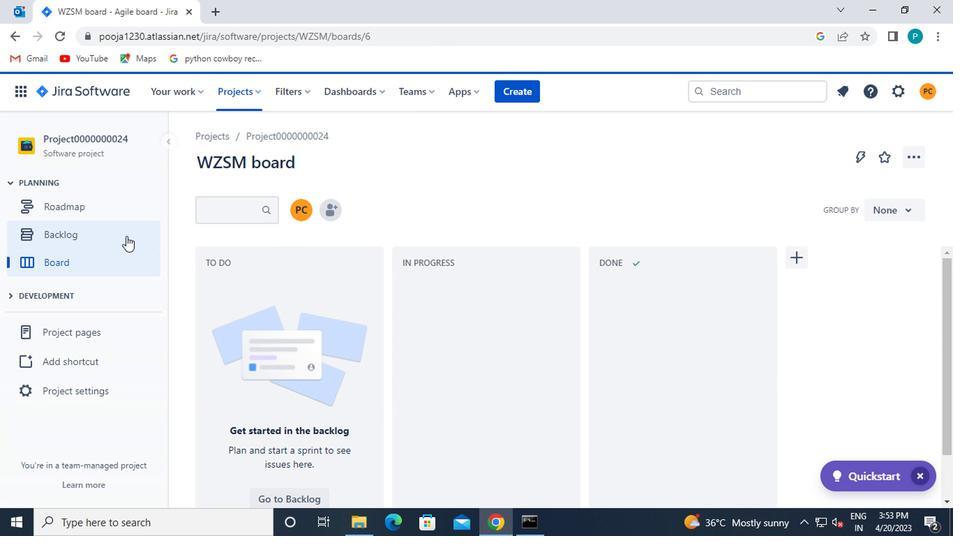 
Action: Mouse pressed left at (101, 243)
Screenshot: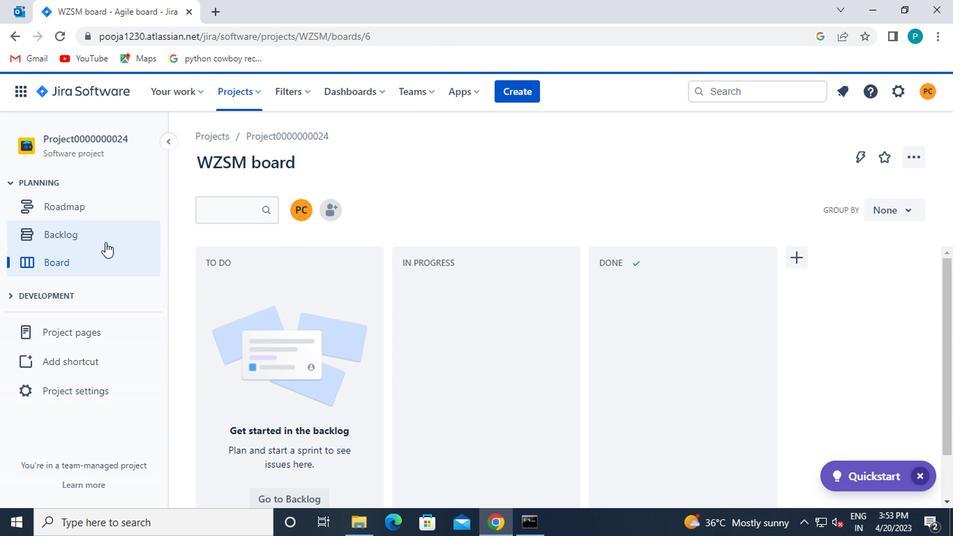 
Action: Mouse moved to (862, 241)
Screenshot: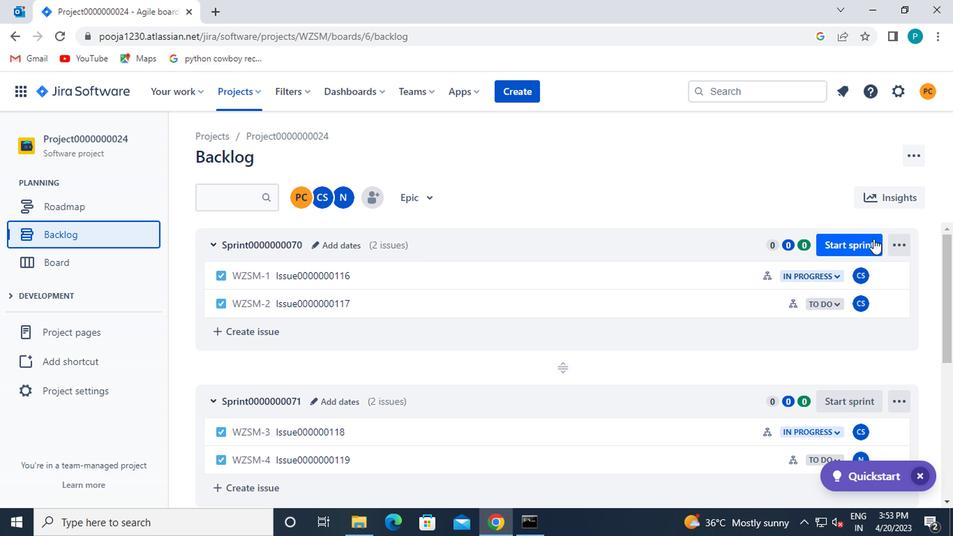 
Action: Mouse pressed left at (862, 241)
Screenshot: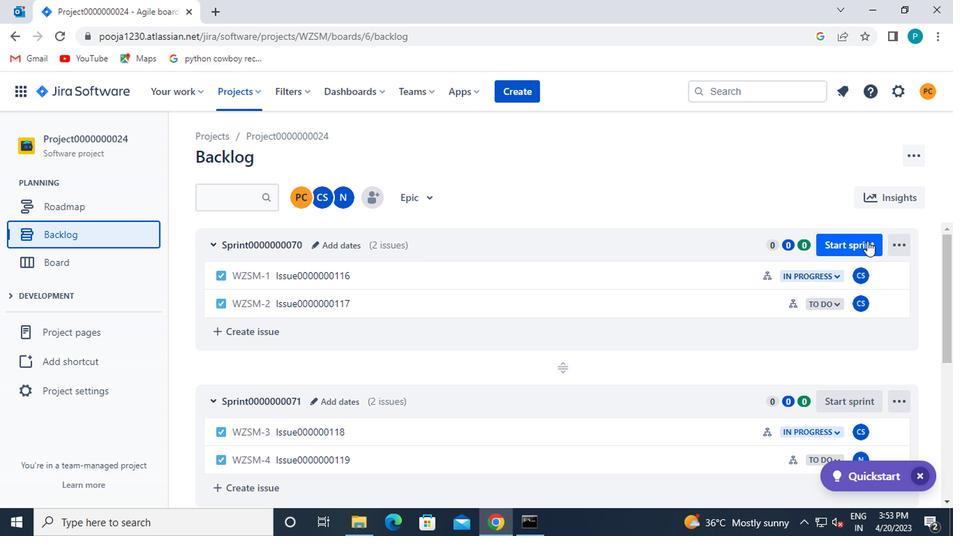 
Action: Mouse moved to (452, 317)
Screenshot: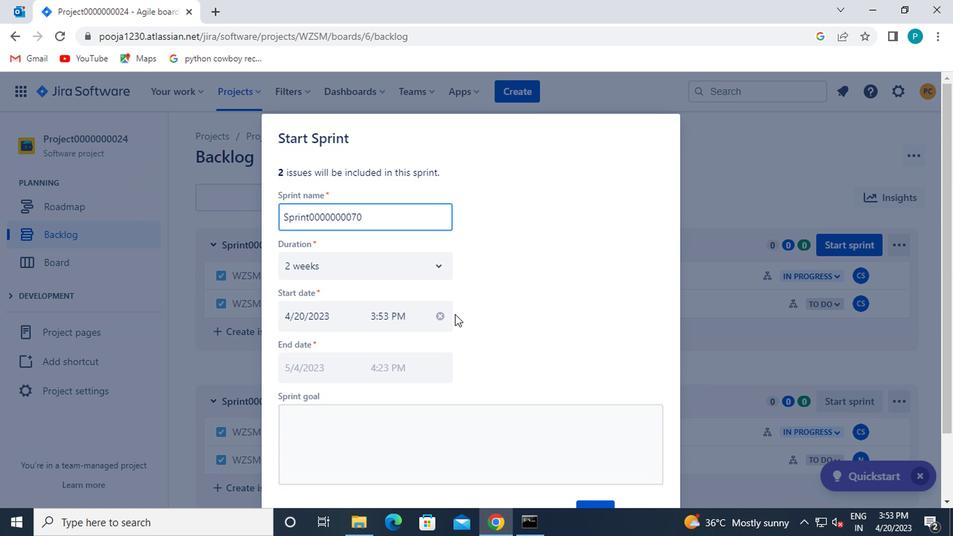 
Action: Mouse scrolled (452, 316) with delta (0, 0)
Screenshot: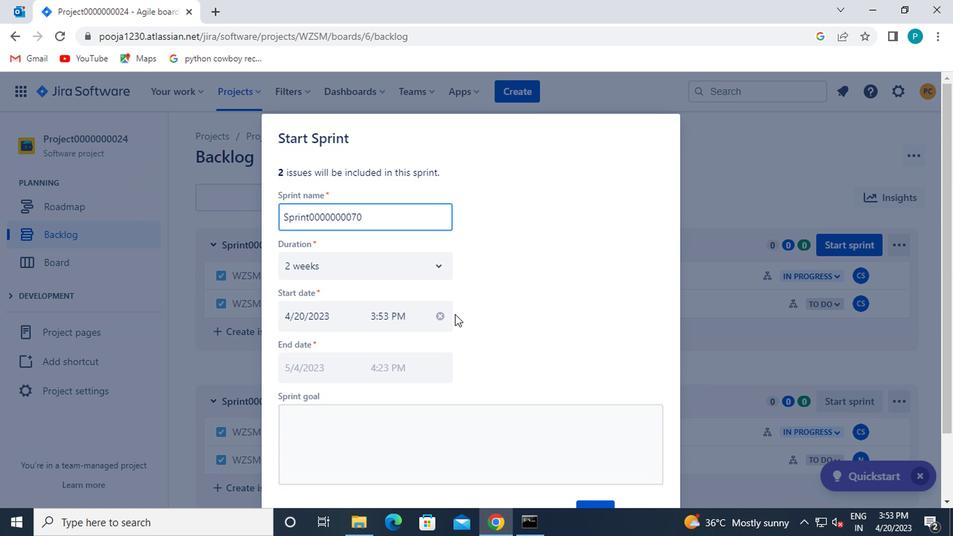 
Action: Mouse scrolled (452, 316) with delta (0, 0)
Screenshot: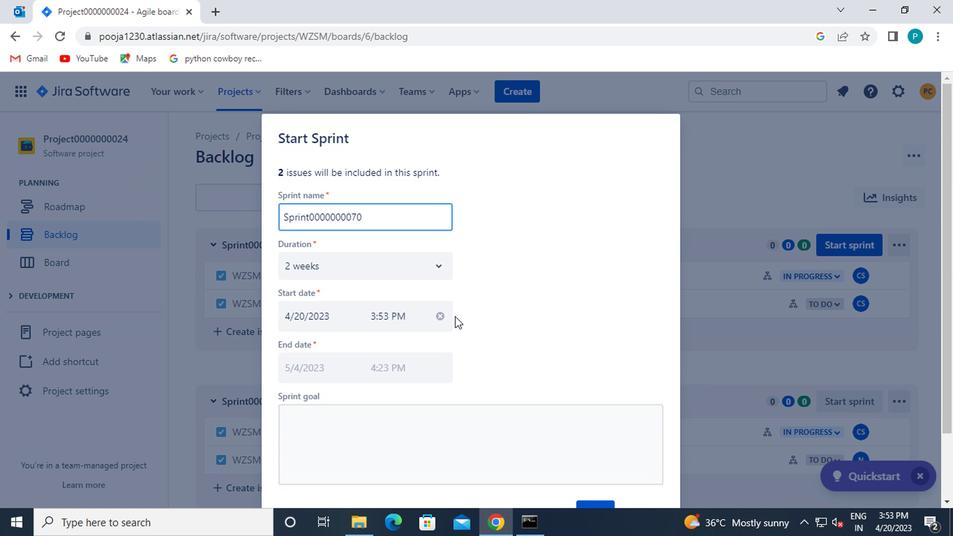 
Action: Mouse moved to (587, 435)
Screenshot: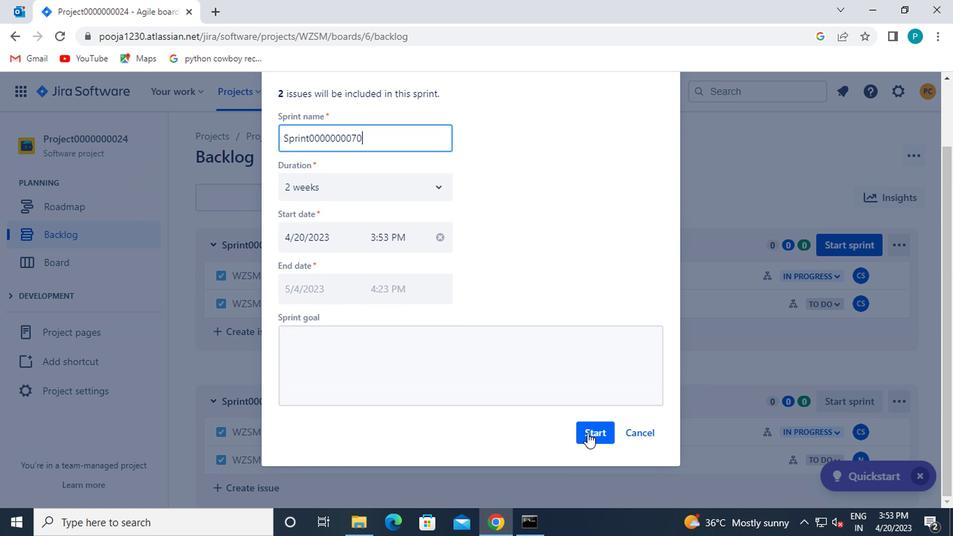 
Action: Mouse pressed left at (587, 435)
Screenshot: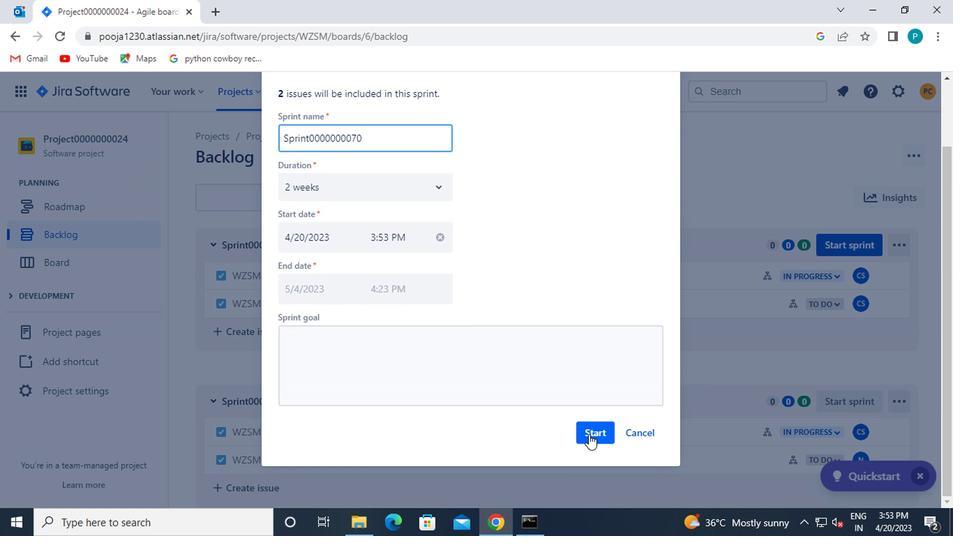 
Action: Mouse moved to (589, 435)
Screenshot: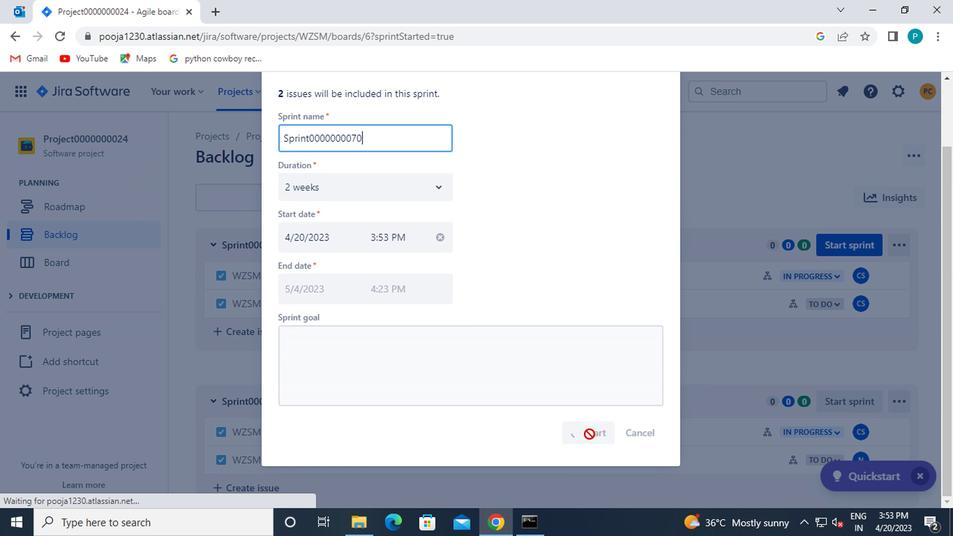 
